 Task: Find connections with filter location Piracanjuba with filter topic #trainer with filter profile language French with filter current company AIIMS (All India Institute of Medical Sciences, New Delhi) with filter school Invertis University with filter industry Shuttles and Special Needs Transportation Services with filter service category Market Strategy with filter keywords title Sociologist
Action: Mouse moved to (342, 389)
Screenshot: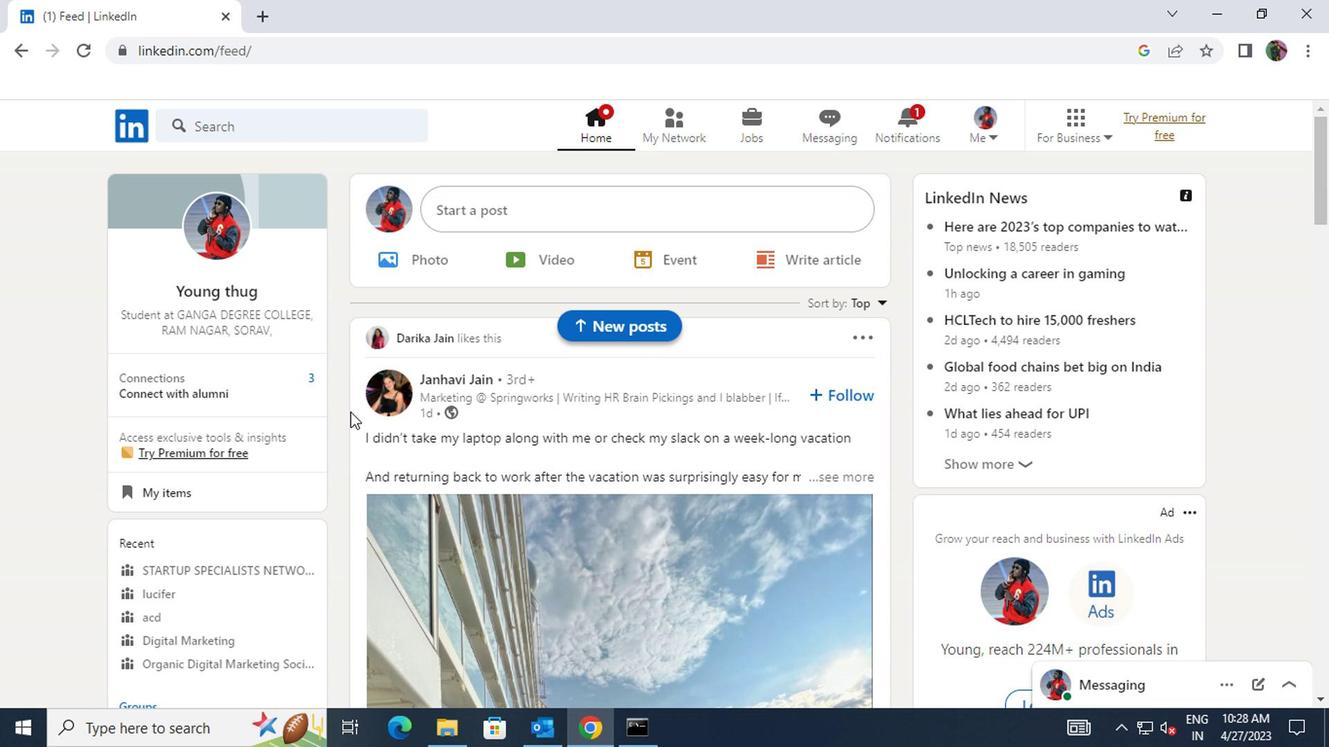 
Action: Mouse pressed left at (342, 389)
Screenshot: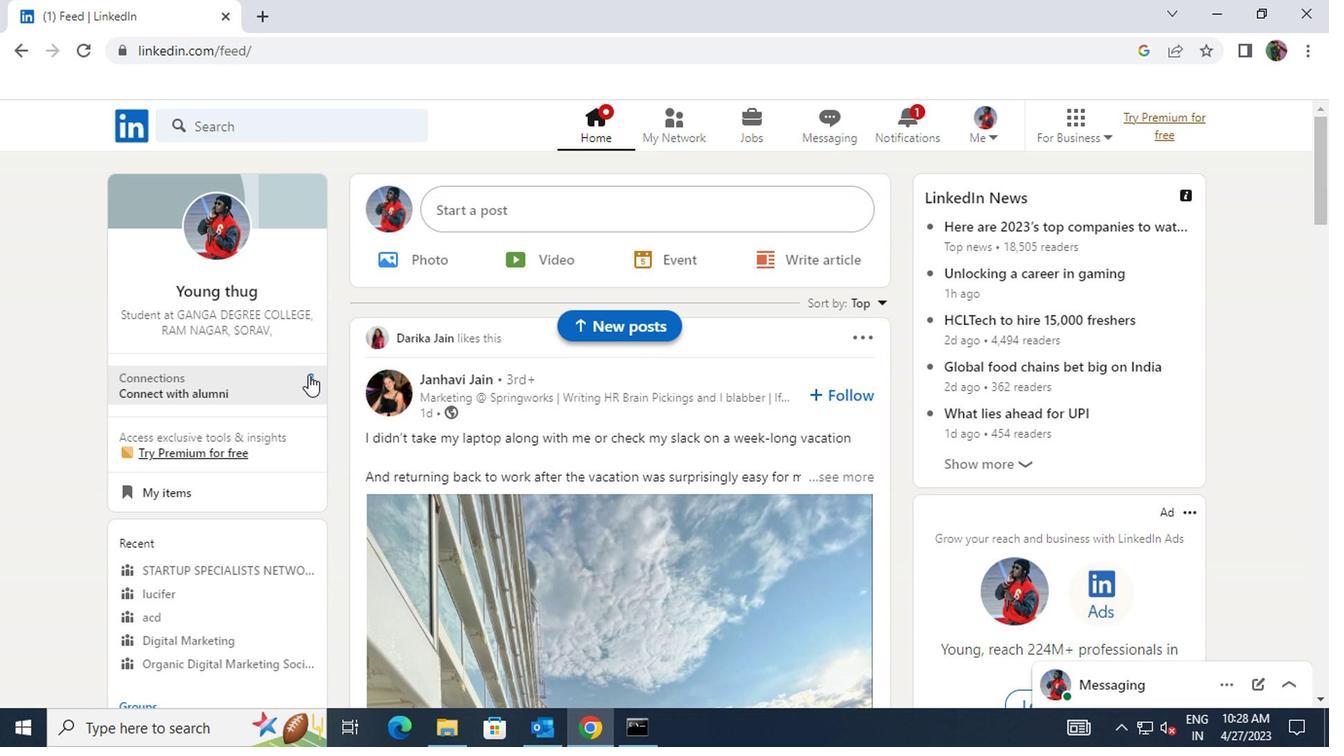 
Action: Mouse moved to (369, 293)
Screenshot: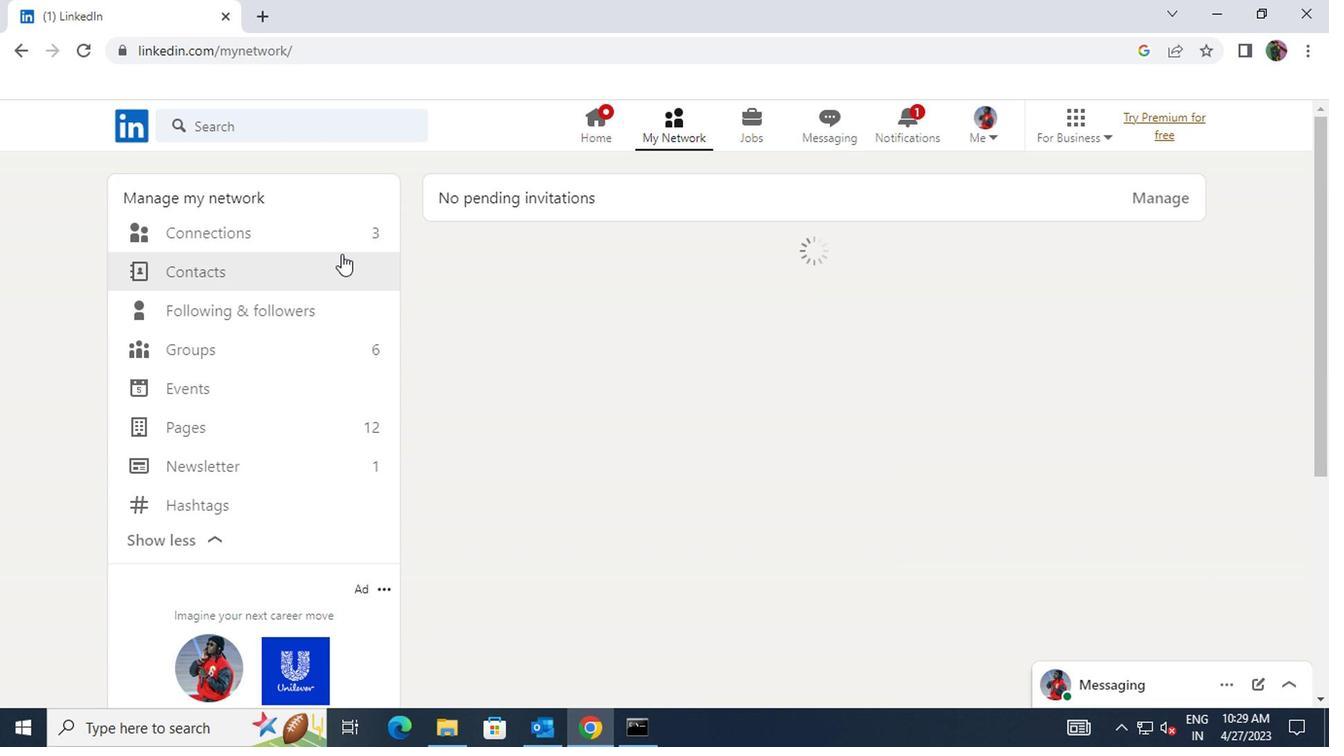 
Action: Mouse pressed left at (369, 293)
Screenshot: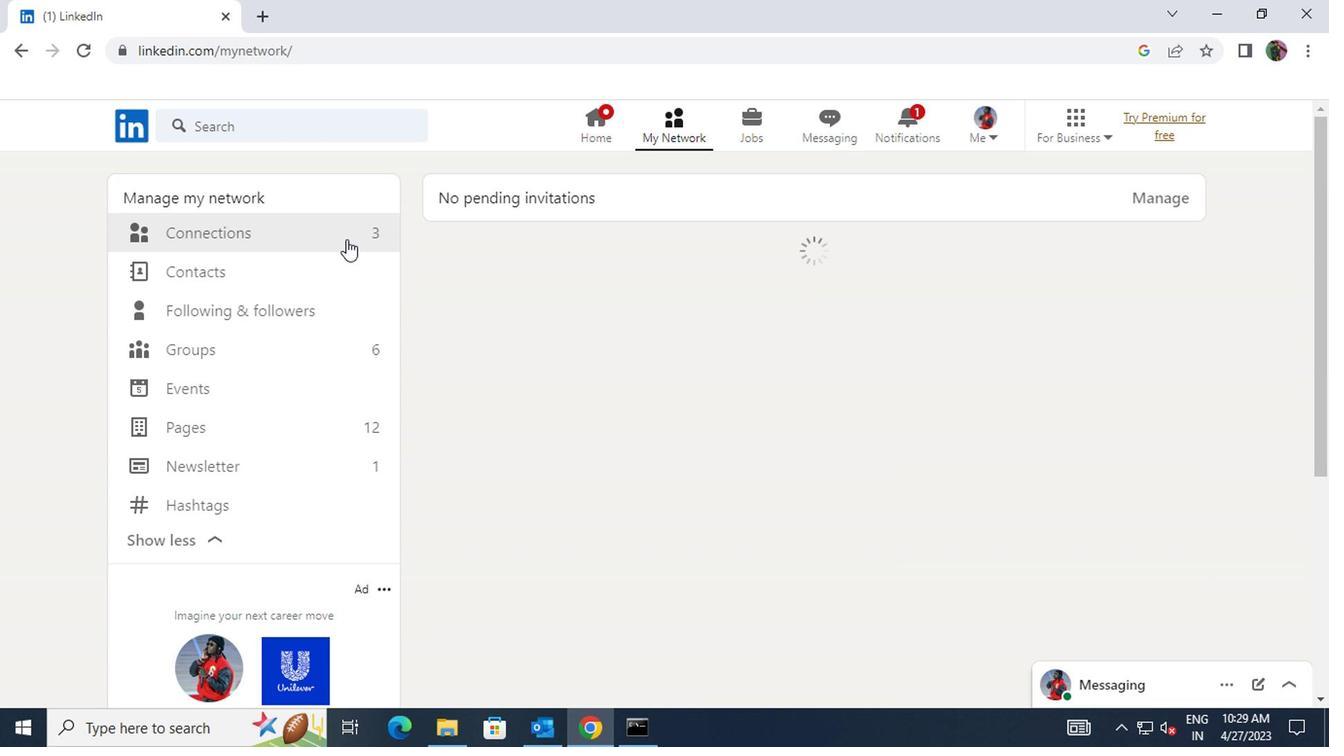 
Action: Mouse moved to (680, 292)
Screenshot: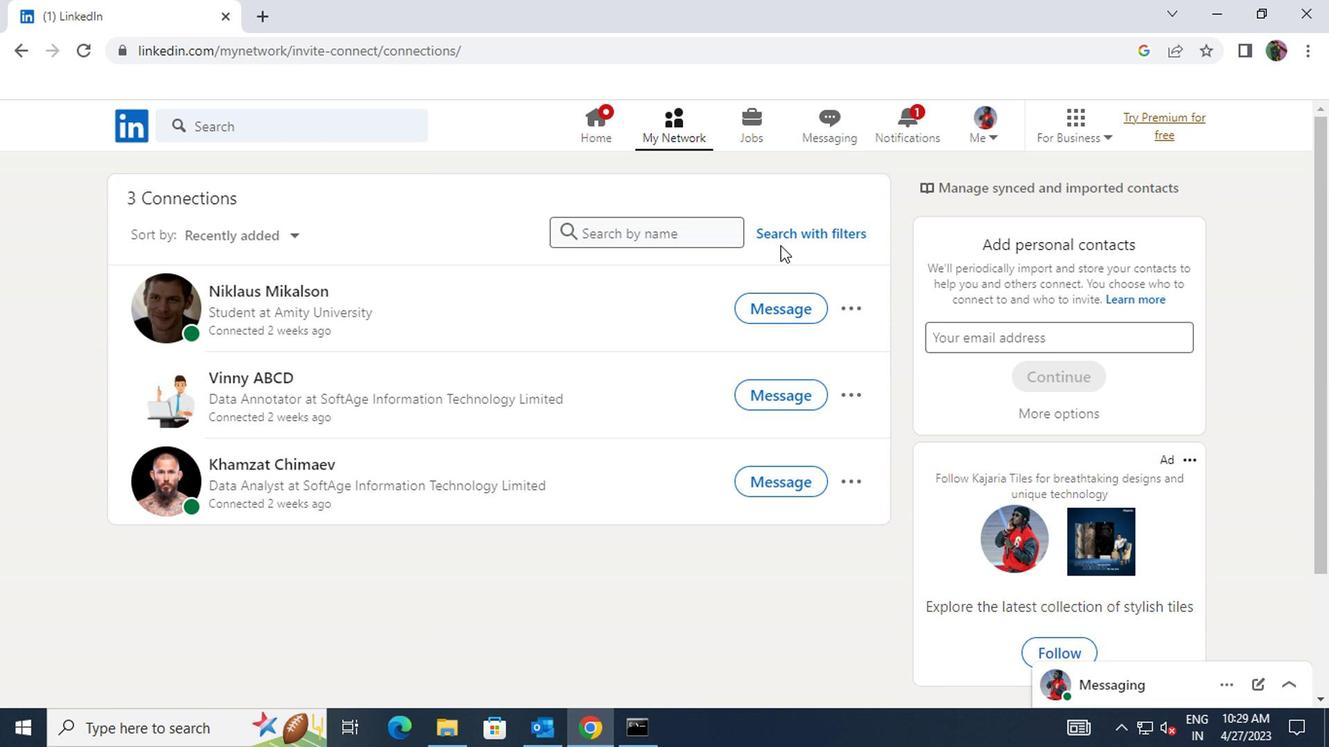 
Action: Mouse pressed left at (680, 292)
Screenshot: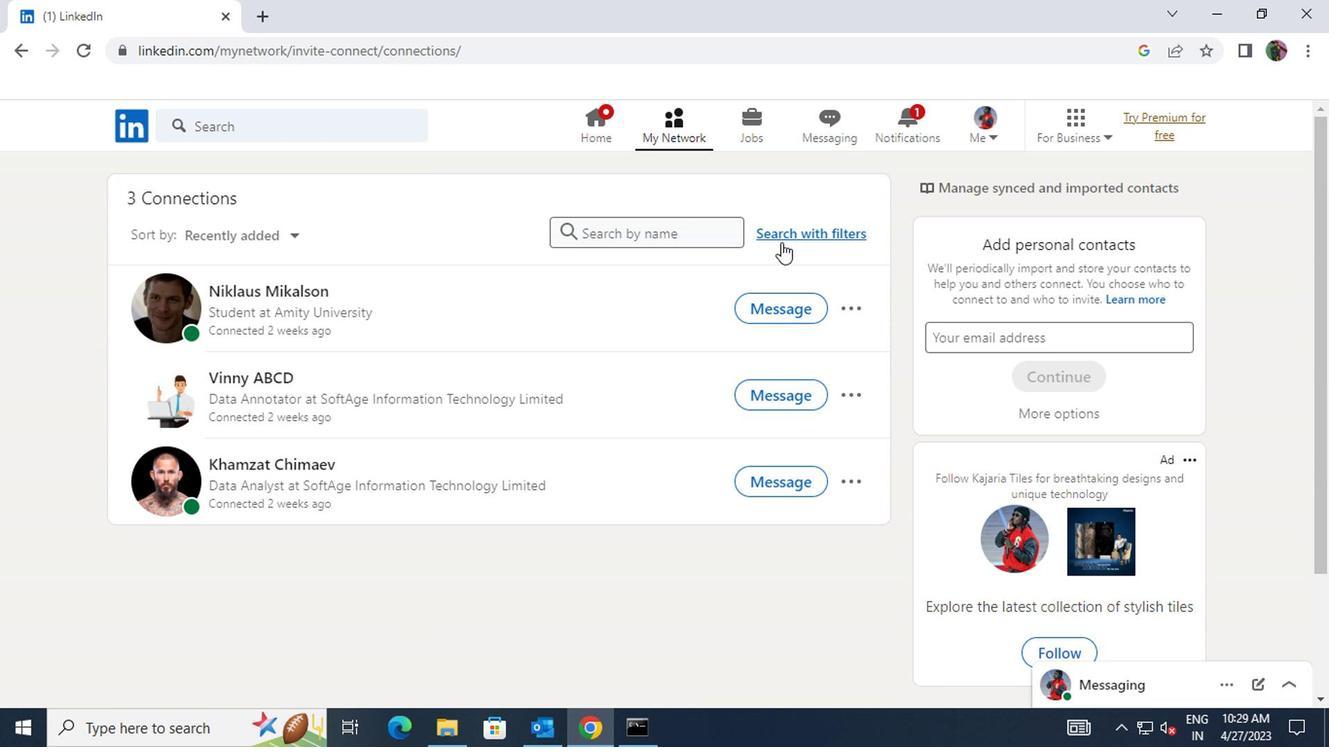 
Action: Mouse moved to (653, 253)
Screenshot: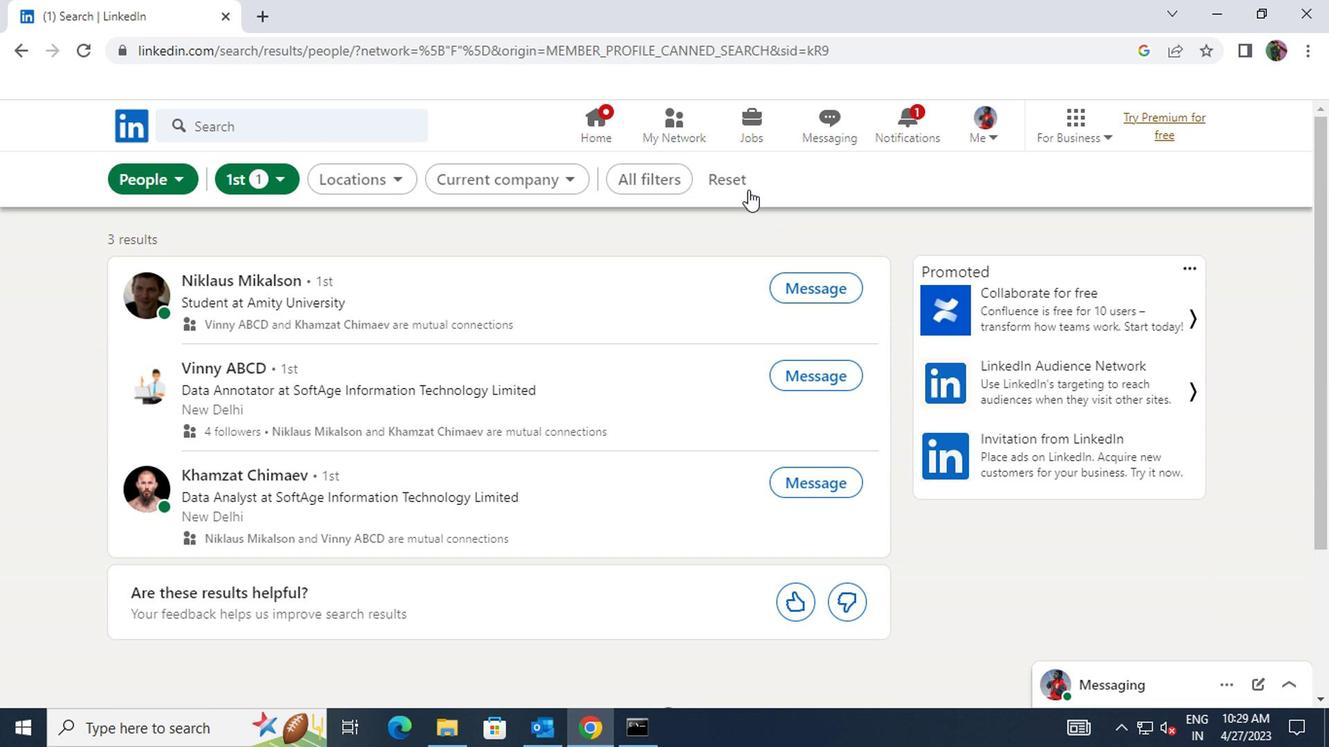 
Action: Mouse pressed left at (653, 253)
Screenshot: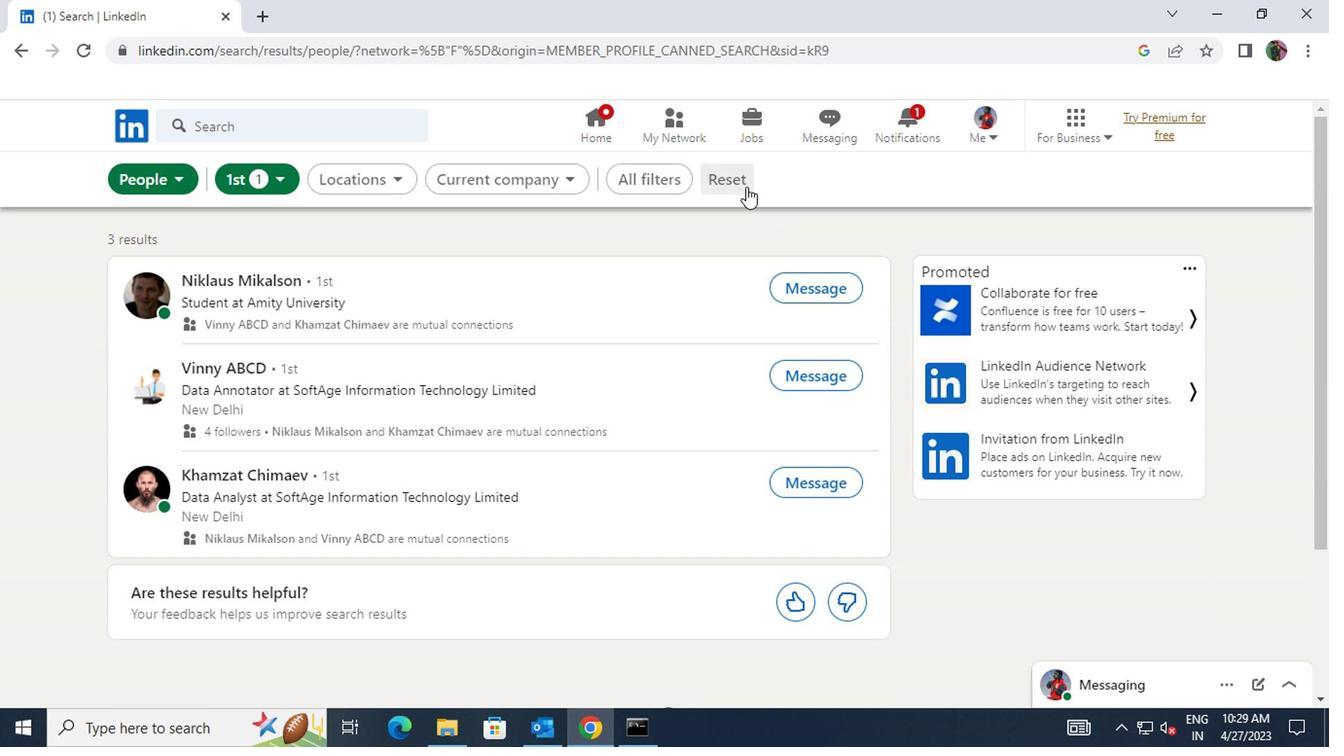 
Action: Mouse moved to (637, 254)
Screenshot: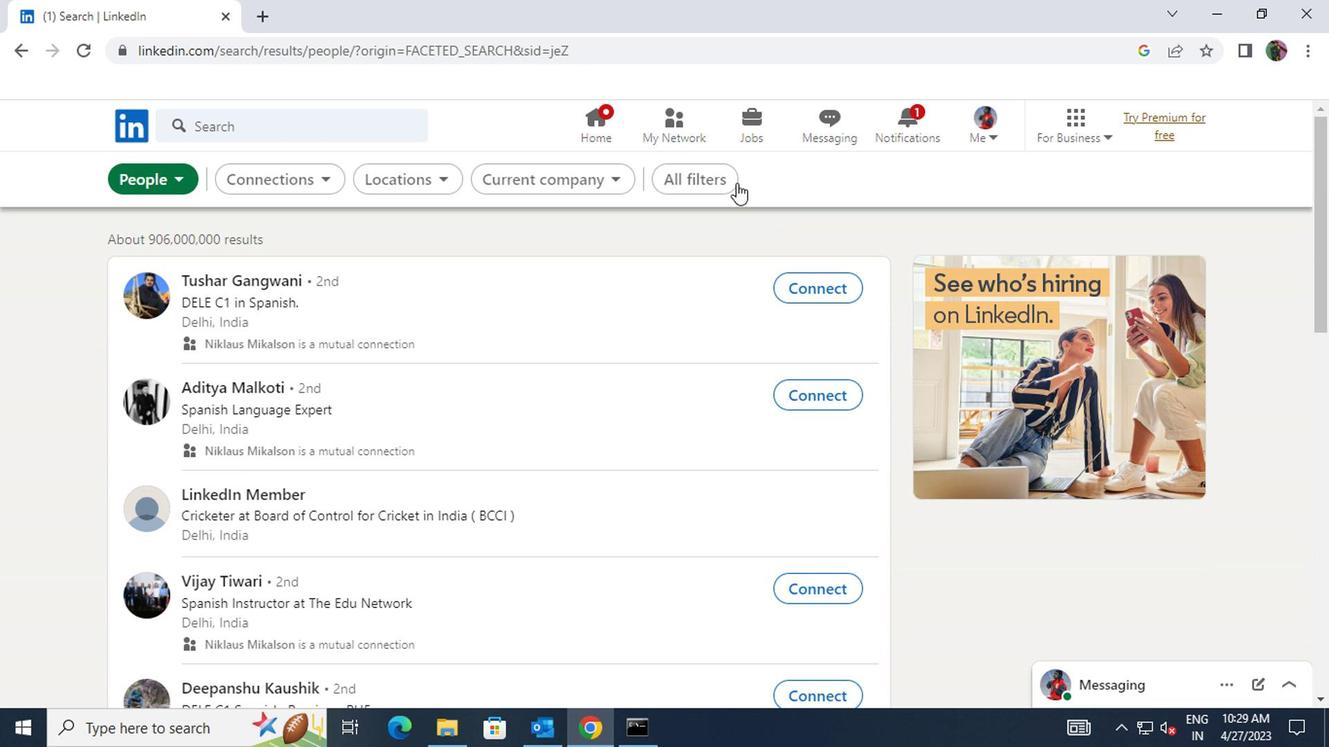 
Action: Mouse pressed left at (637, 254)
Screenshot: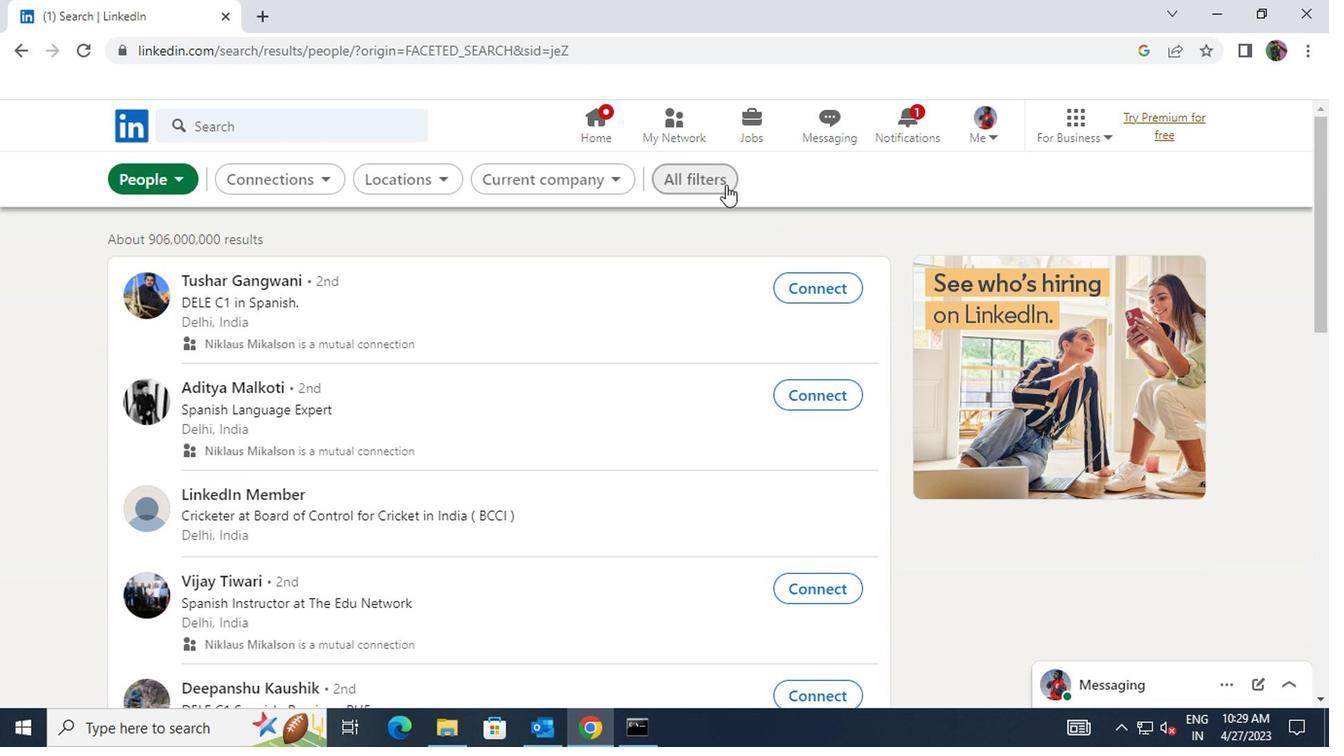 
Action: Mouse moved to (933, 449)
Screenshot: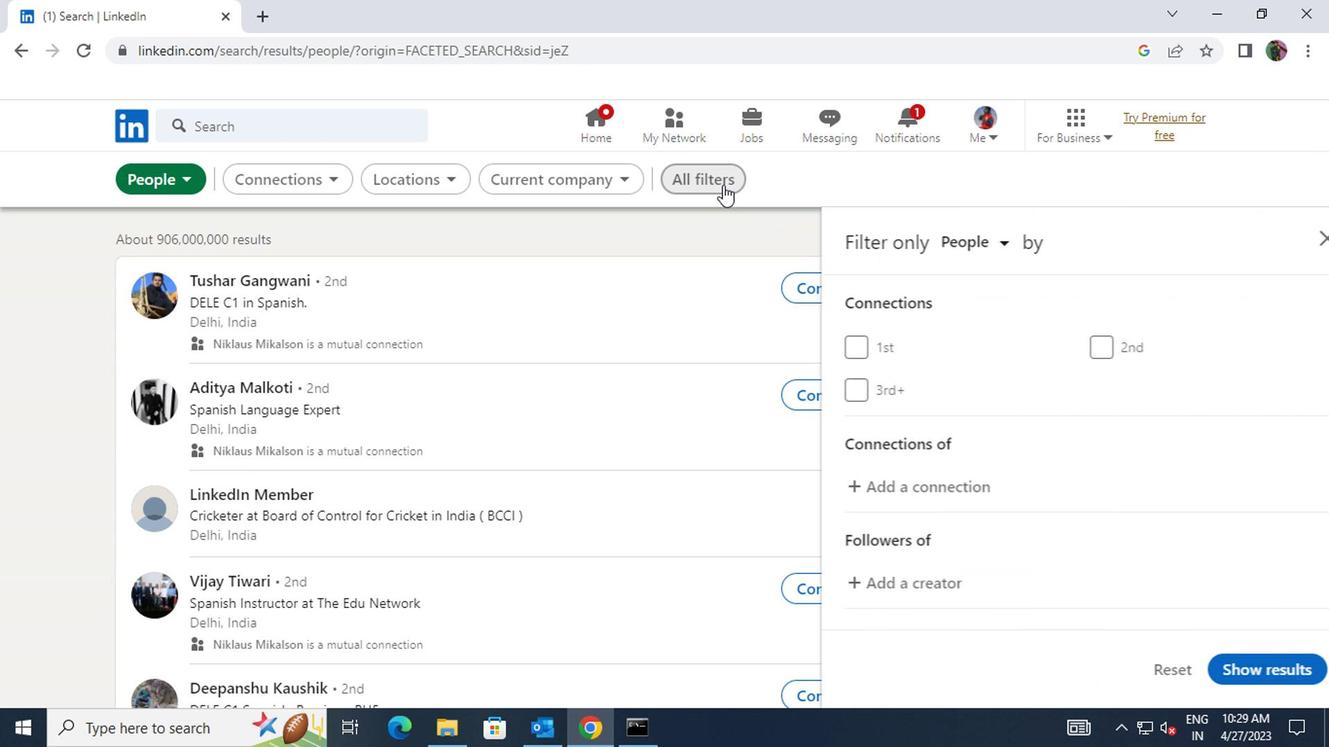 
Action: Mouse scrolled (933, 448) with delta (0, 0)
Screenshot: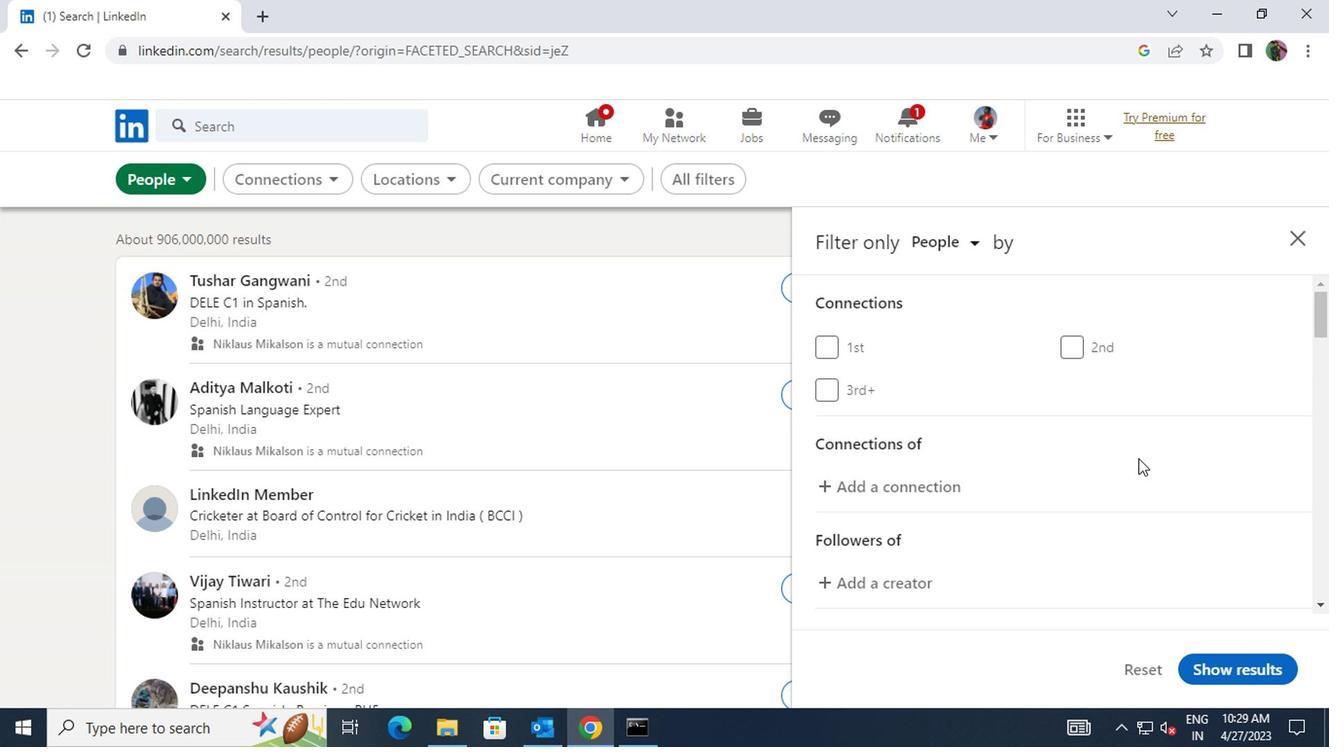 
Action: Mouse scrolled (933, 448) with delta (0, 0)
Screenshot: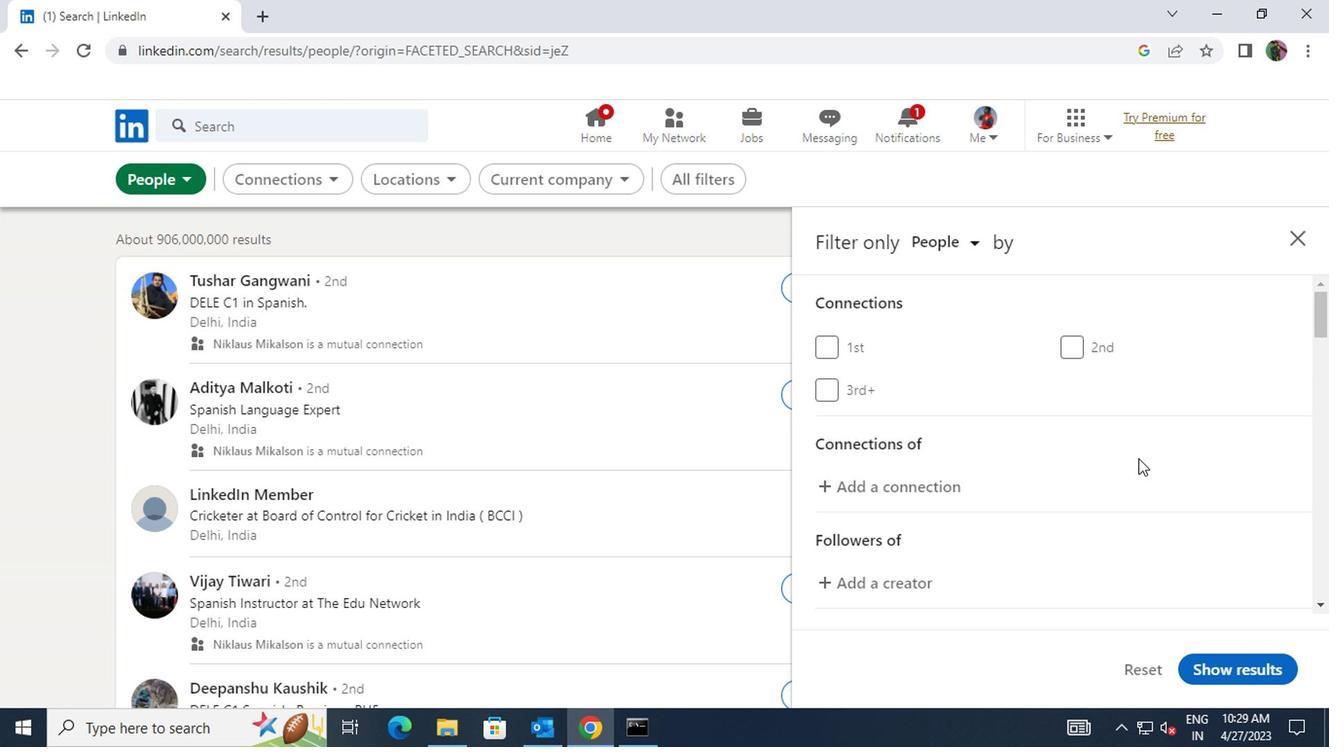 
Action: Mouse scrolled (933, 448) with delta (0, 0)
Screenshot: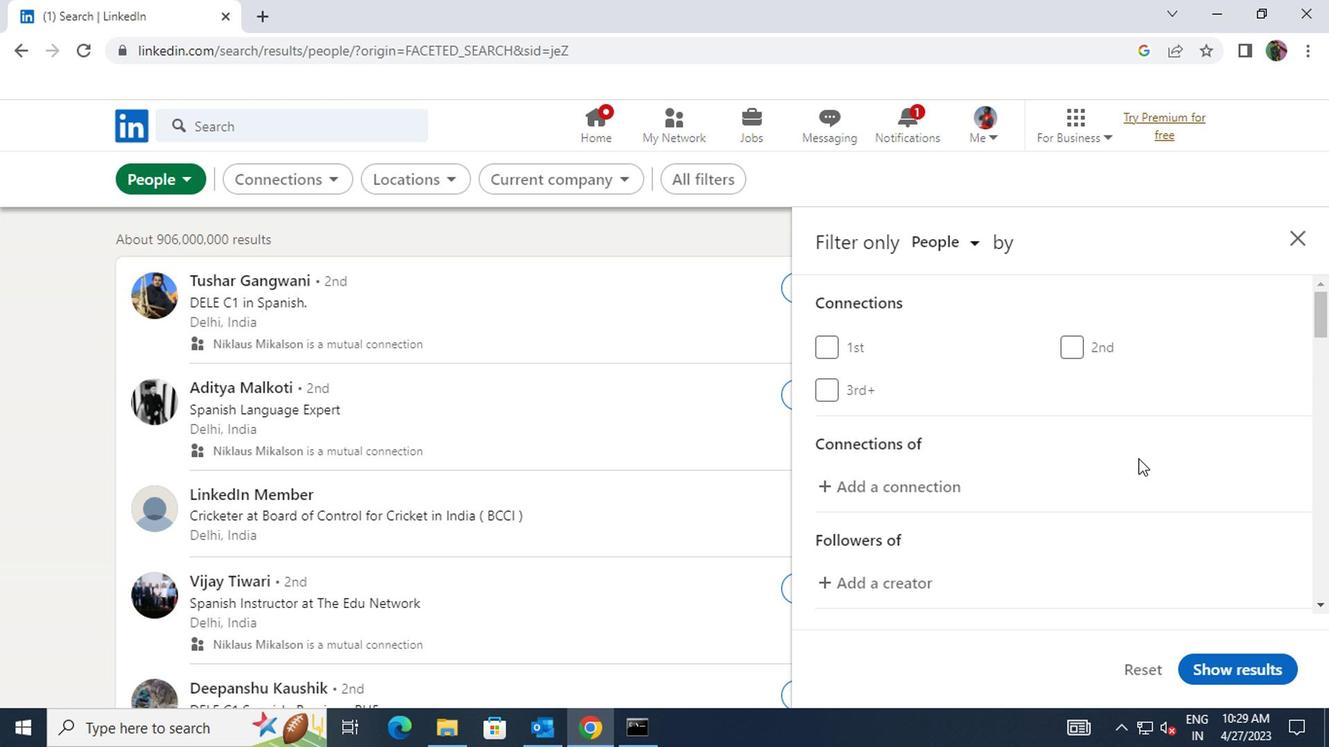 
Action: Mouse scrolled (933, 448) with delta (0, 0)
Screenshot: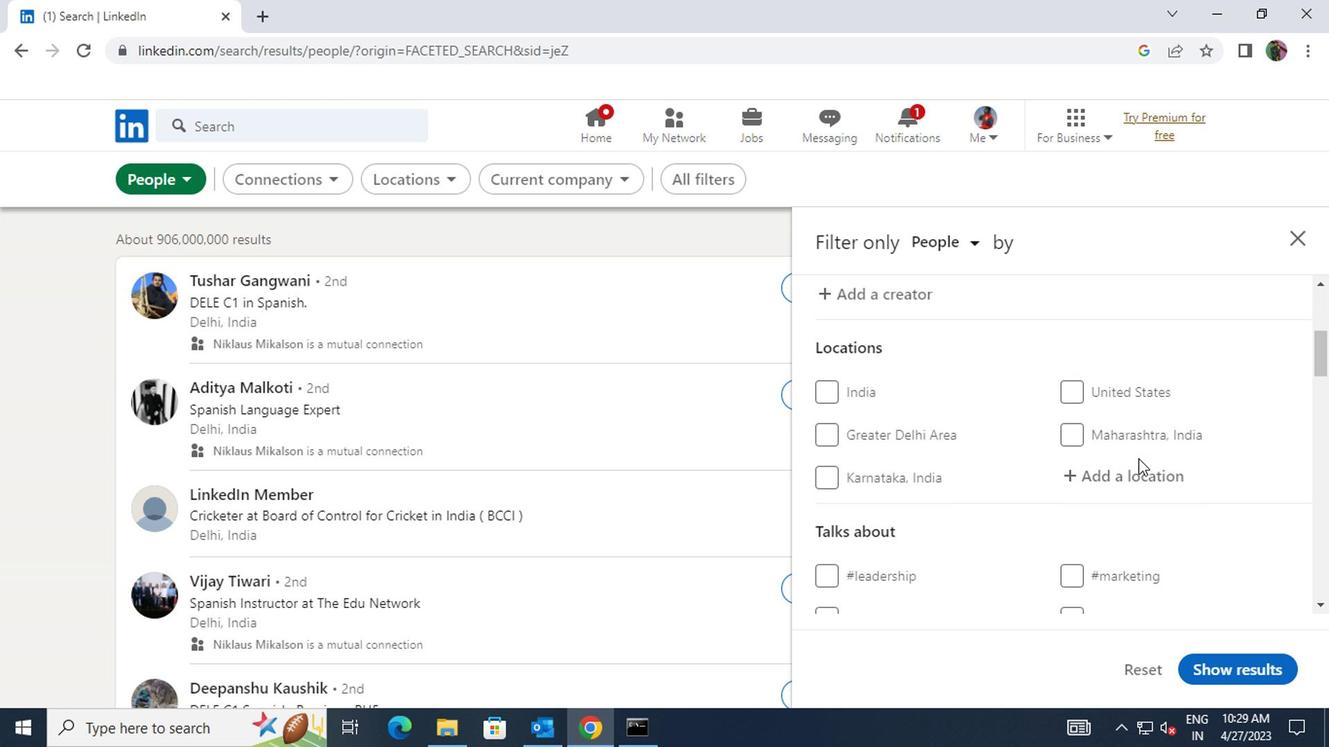 
Action: Mouse moved to (930, 397)
Screenshot: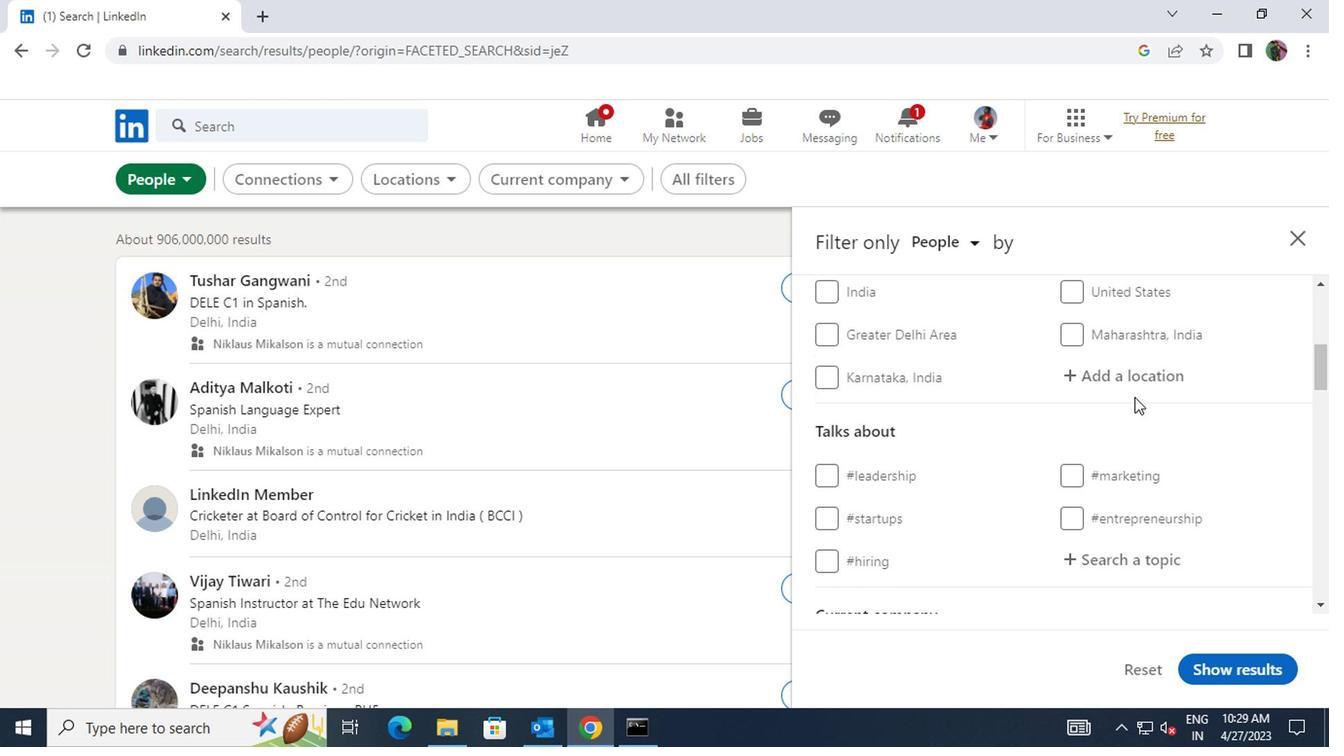 
Action: Mouse pressed left at (930, 397)
Screenshot: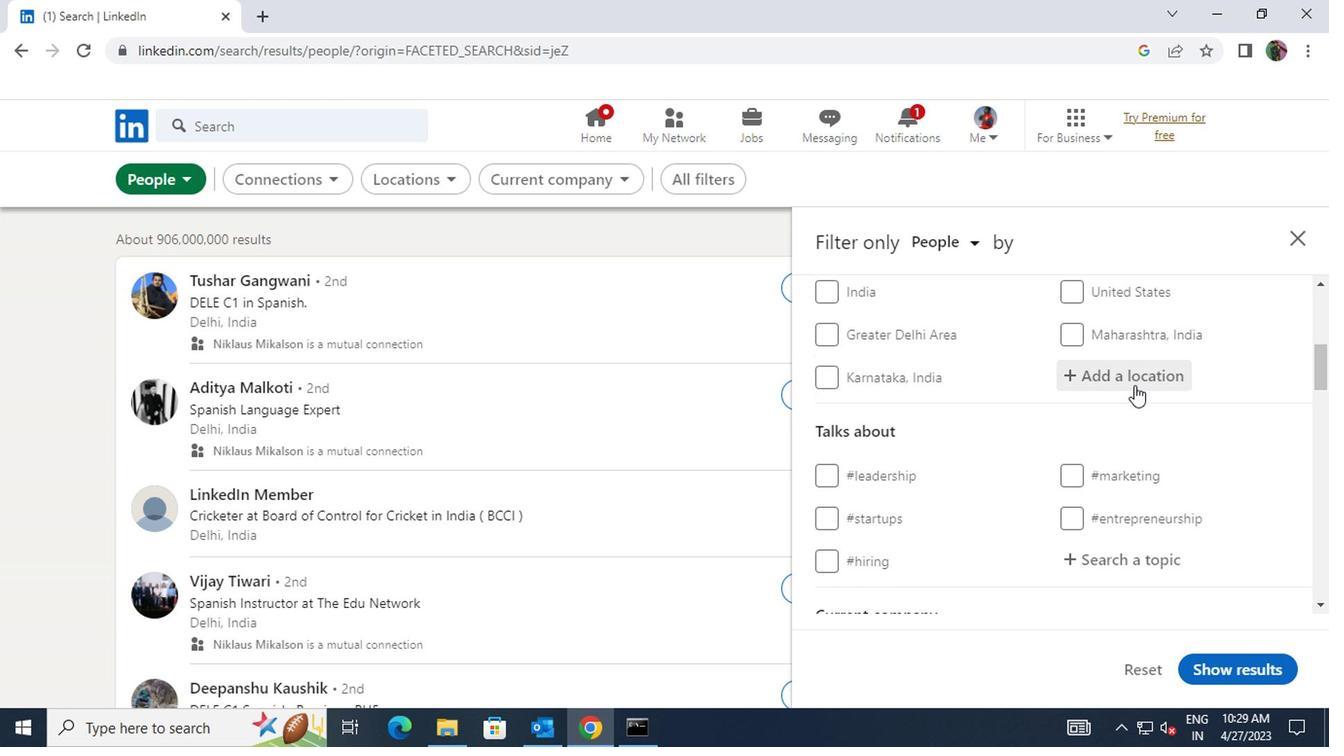 
Action: Key pressed <Key.shift>PIRACAN
Screenshot: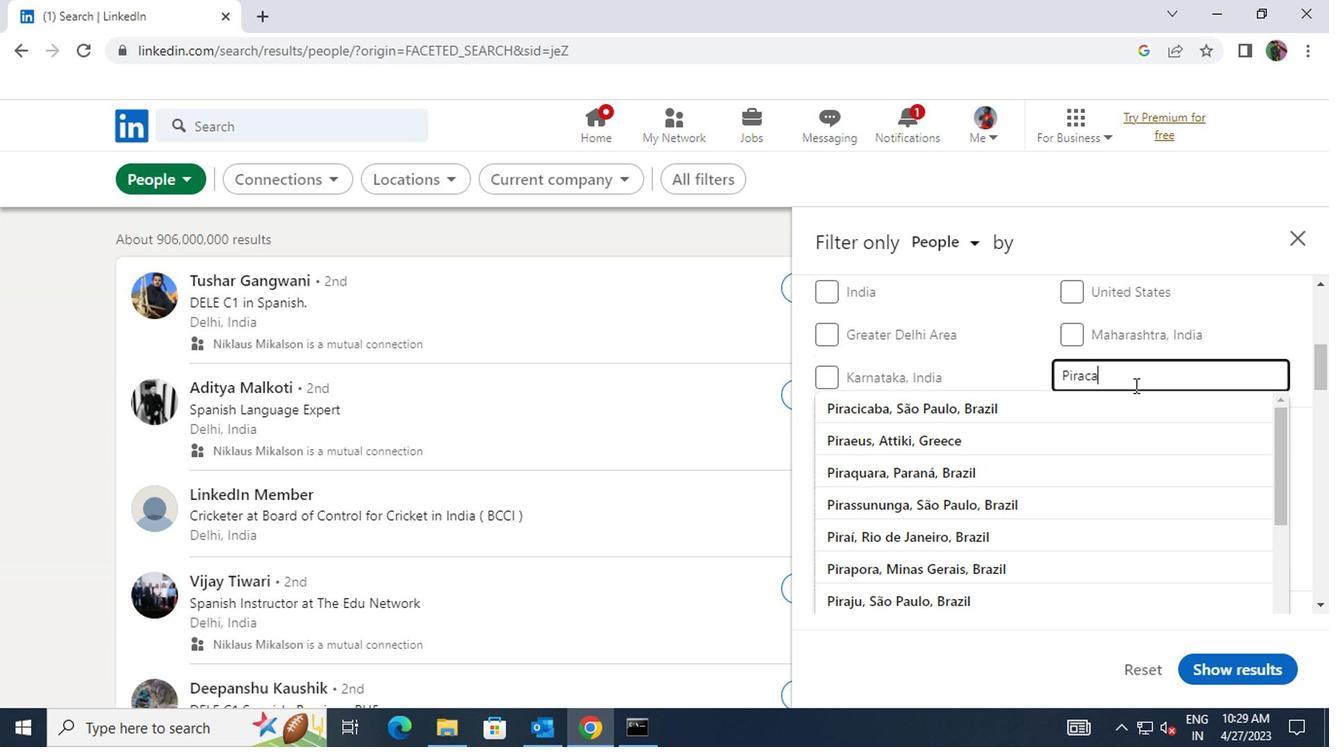 
Action: Mouse moved to (930, 403)
Screenshot: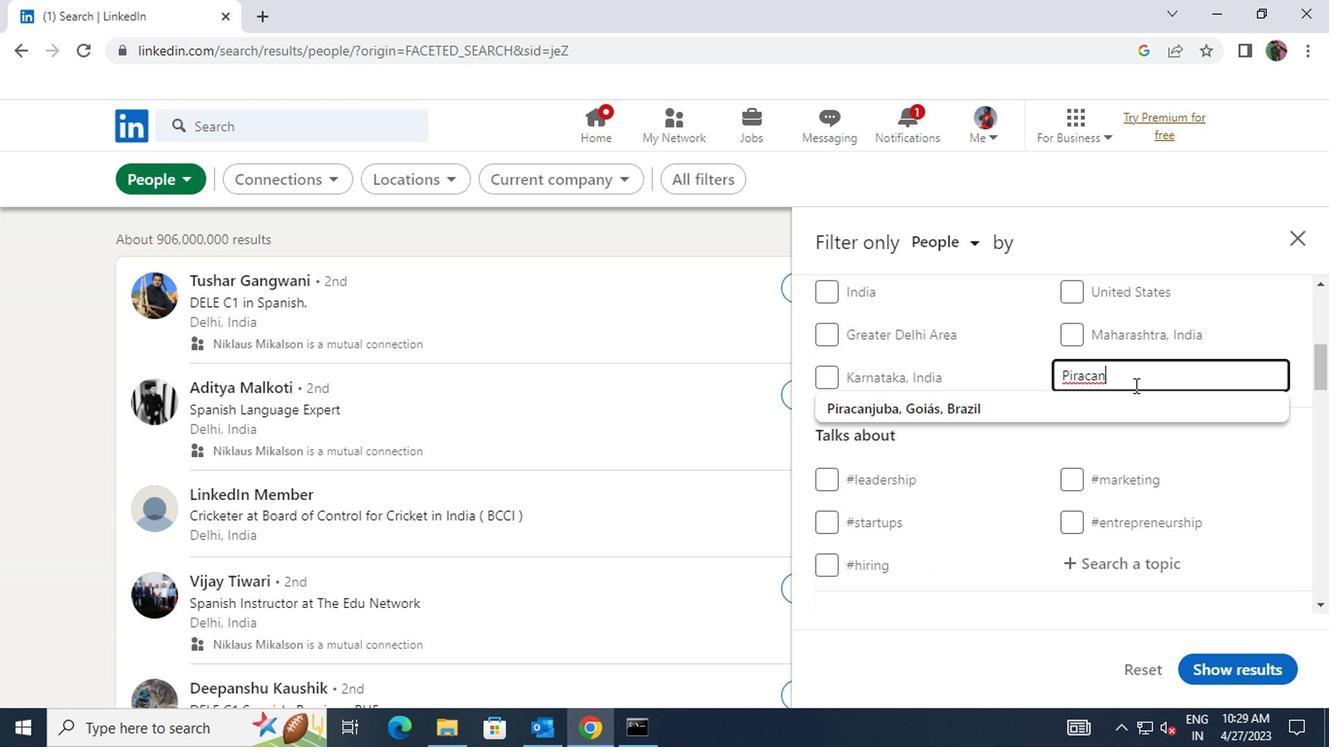 
Action: Mouse pressed left at (930, 403)
Screenshot: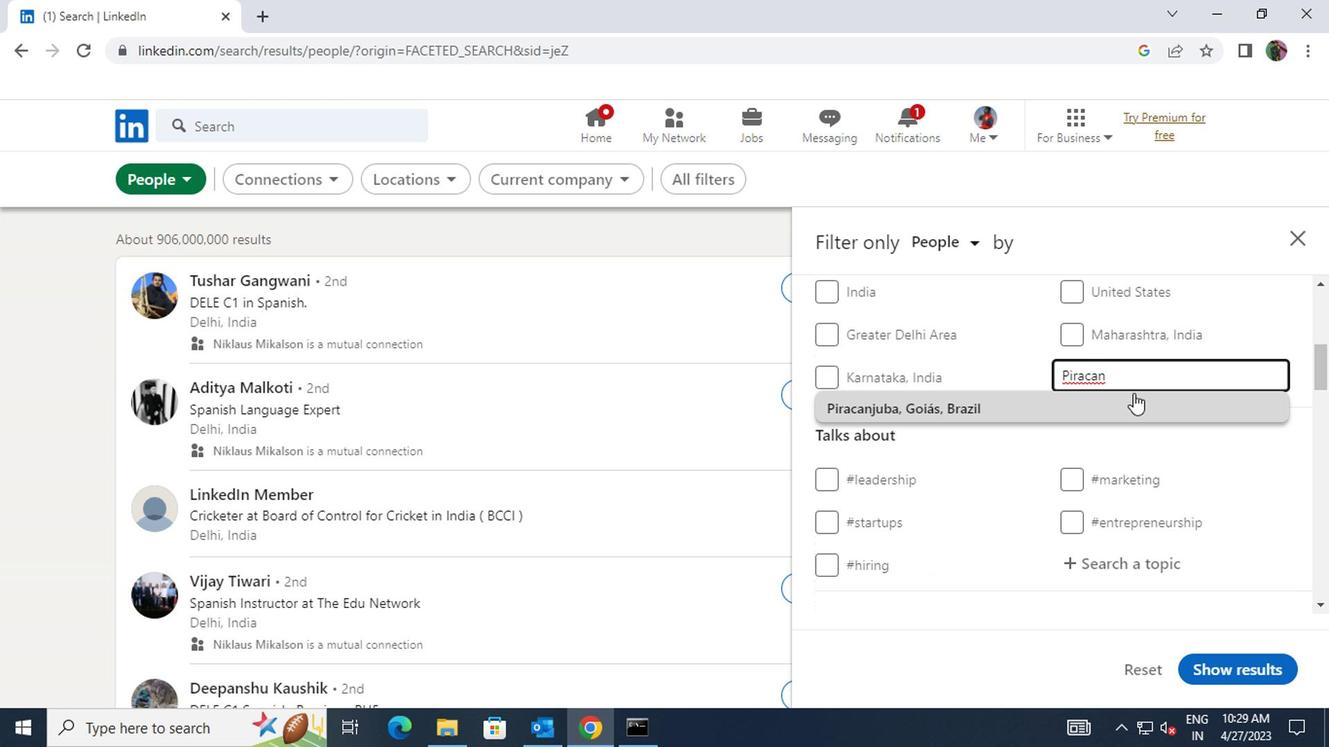 
Action: Mouse scrolled (930, 402) with delta (0, 0)
Screenshot: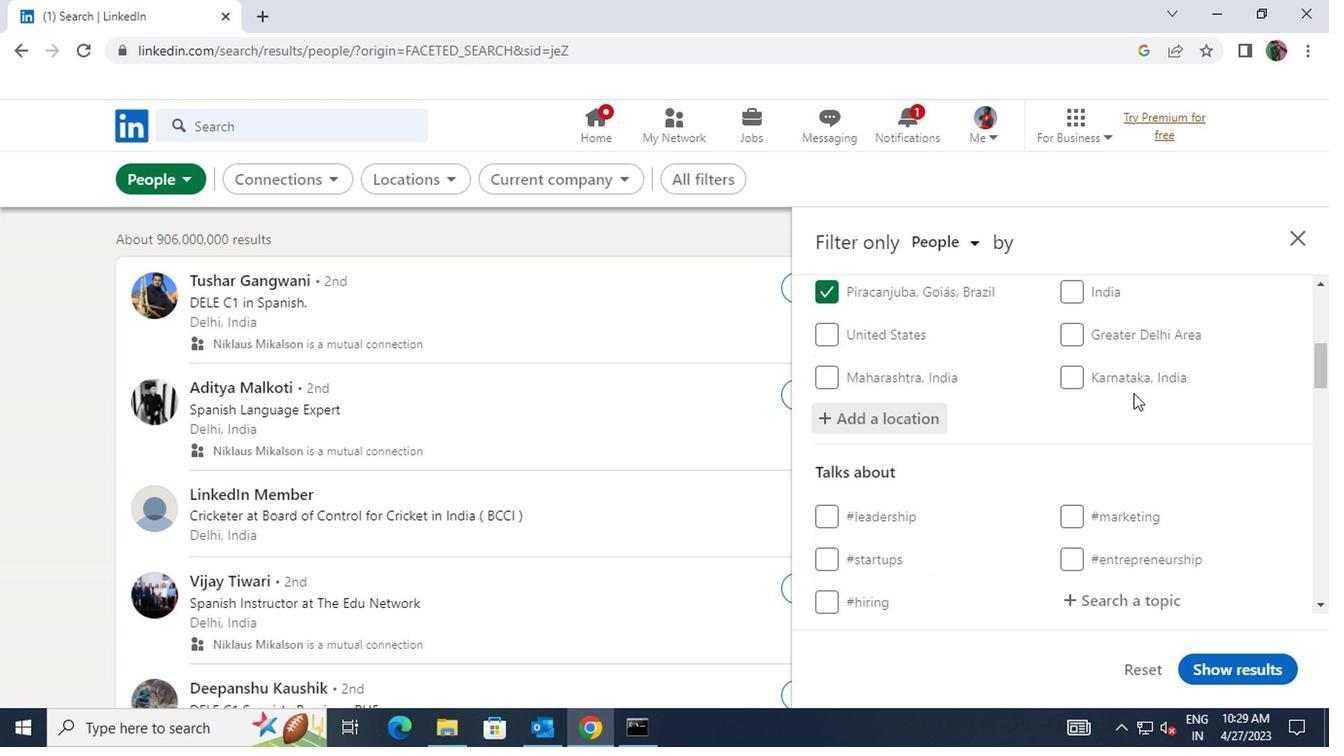 
Action: Mouse scrolled (930, 402) with delta (0, 0)
Screenshot: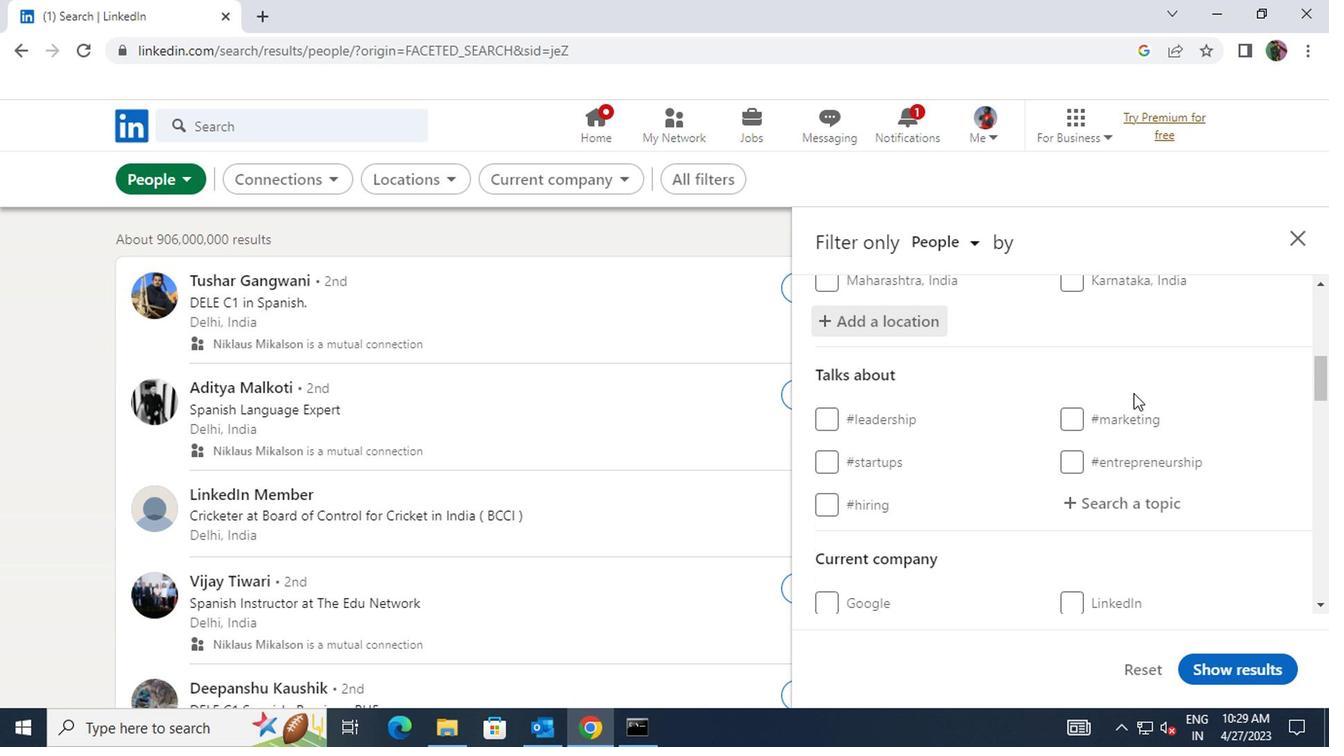 
Action: Mouse moved to (928, 416)
Screenshot: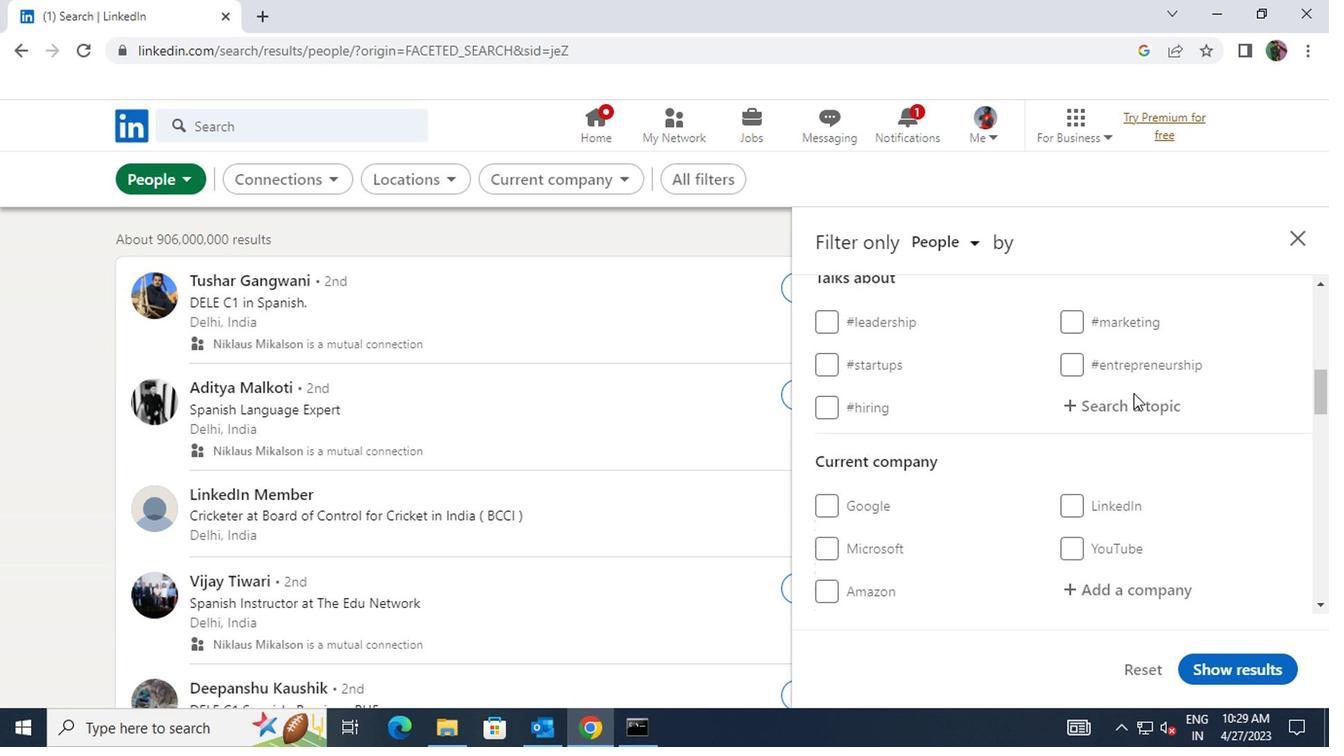 
Action: Mouse pressed left at (928, 416)
Screenshot: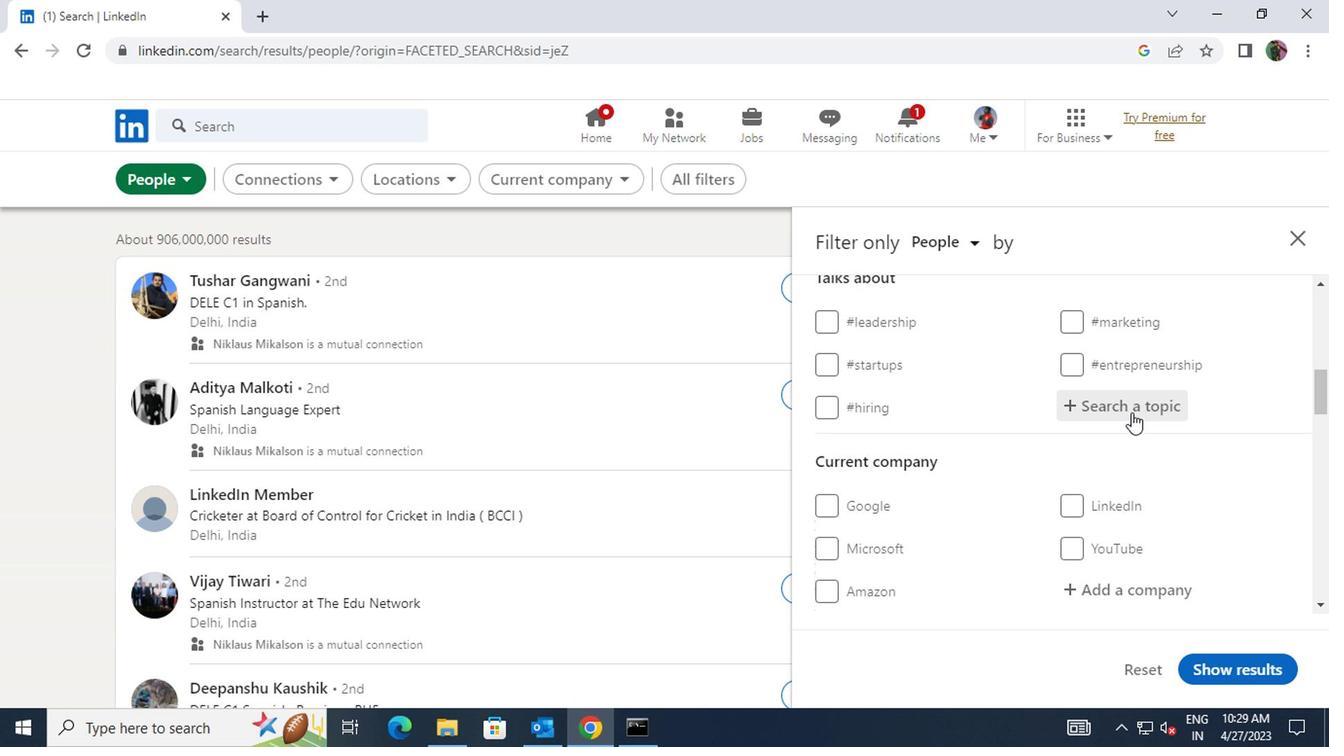 
Action: Key pressed <Key.shift><Key.shift><Key.shift><Key.shift><Key.shift><Key.shift><Key.shift><Key.shift><Key.shift>#<Key.shift>TRAINER
Screenshot: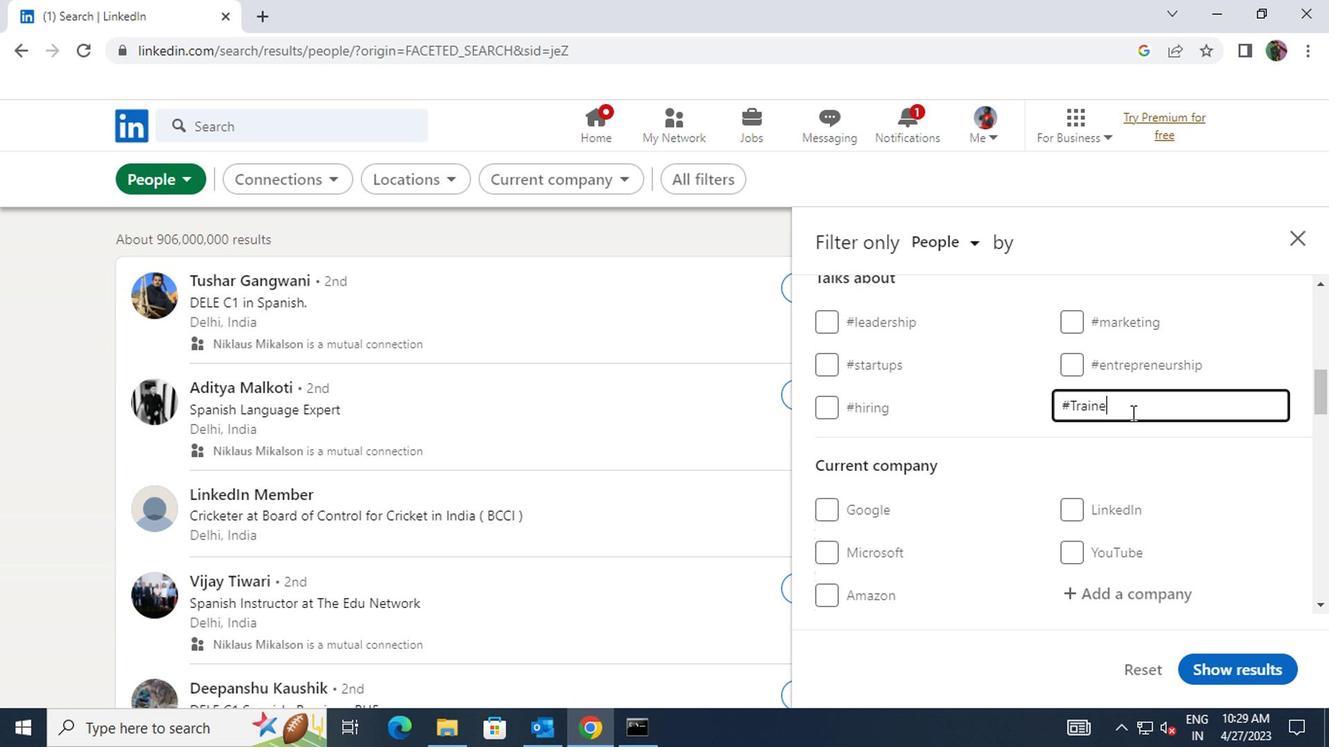 
Action: Mouse scrolled (928, 416) with delta (0, 0)
Screenshot: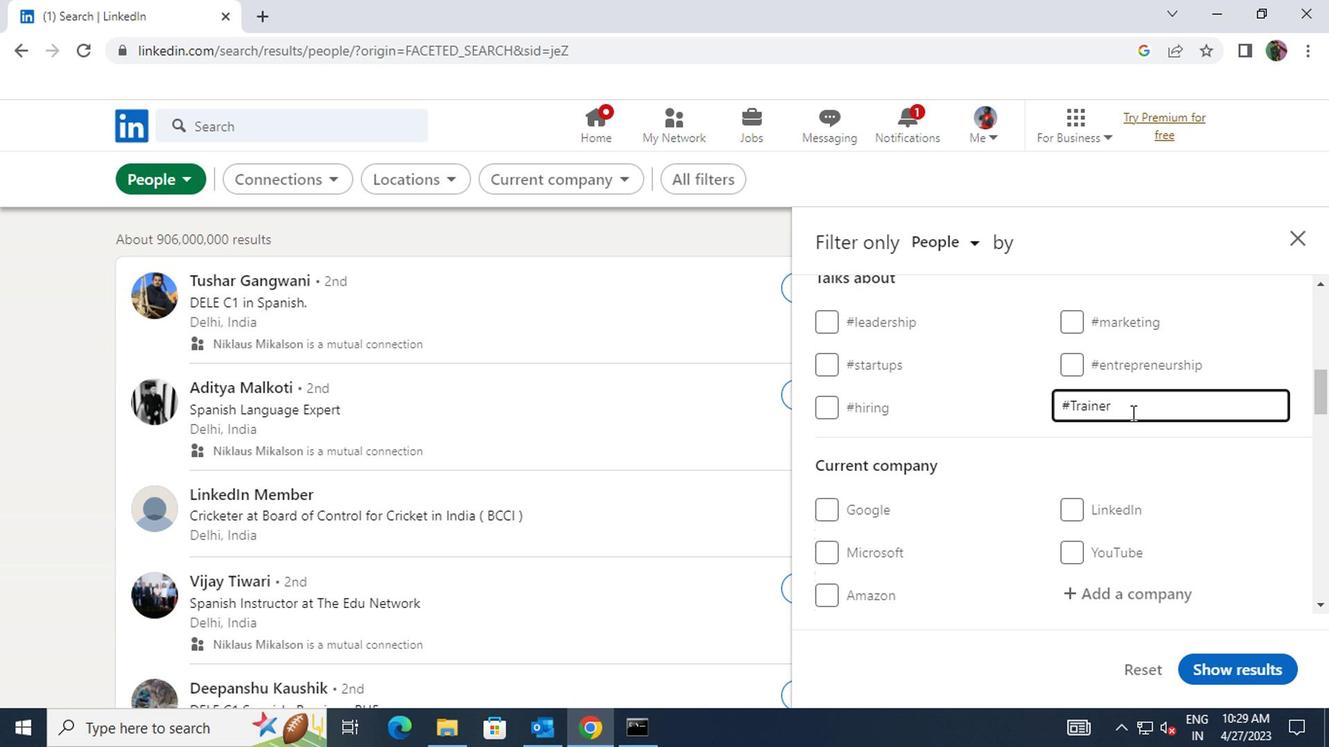 
Action: Mouse scrolled (928, 416) with delta (0, 0)
Screenshot: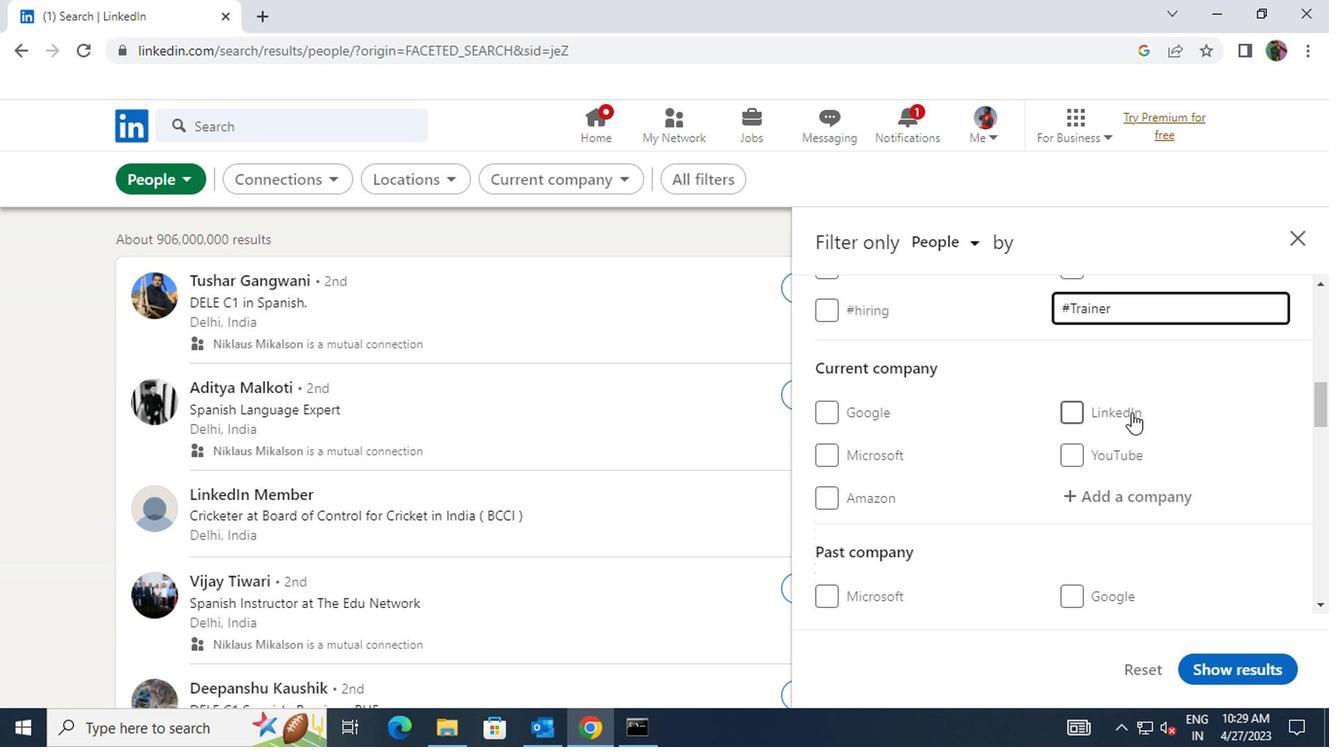 
Action: Mouse moved to (928, 410)
Screenshot: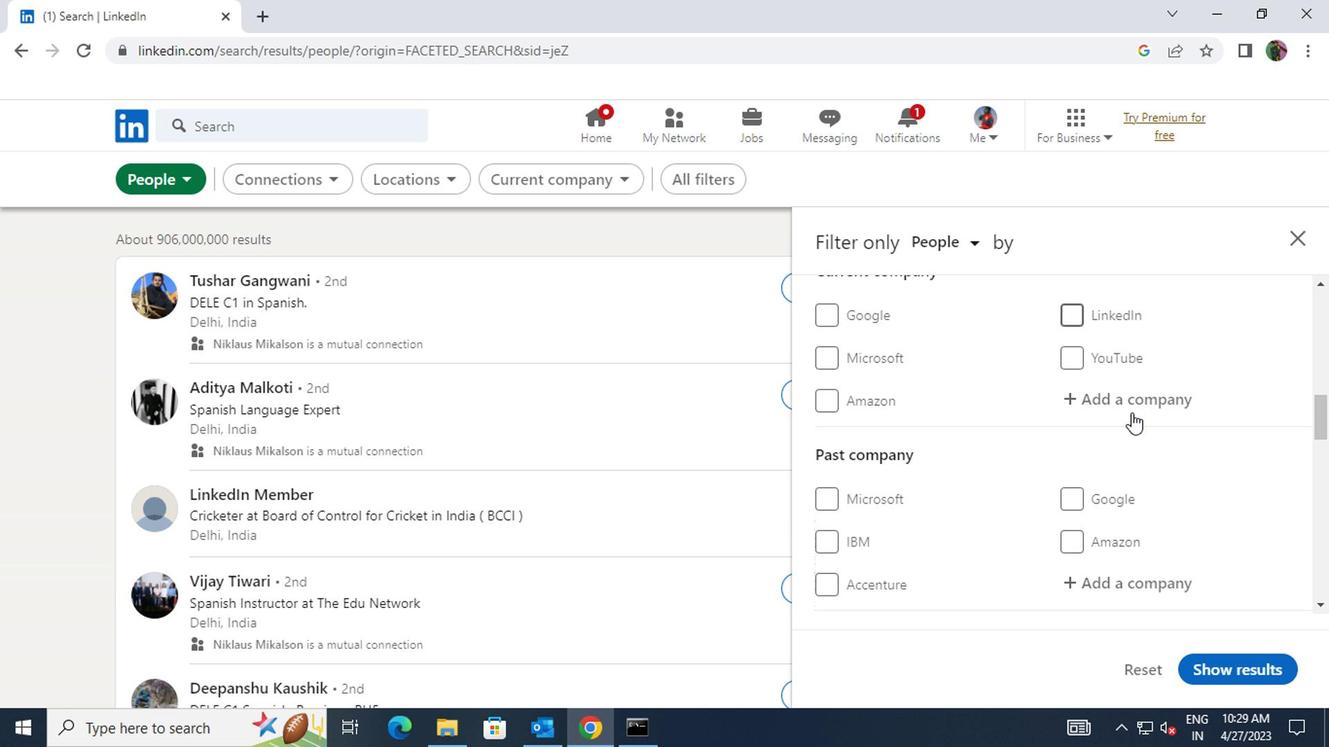 
Action: Mouse pressed left at (928, 410)
Screenshot: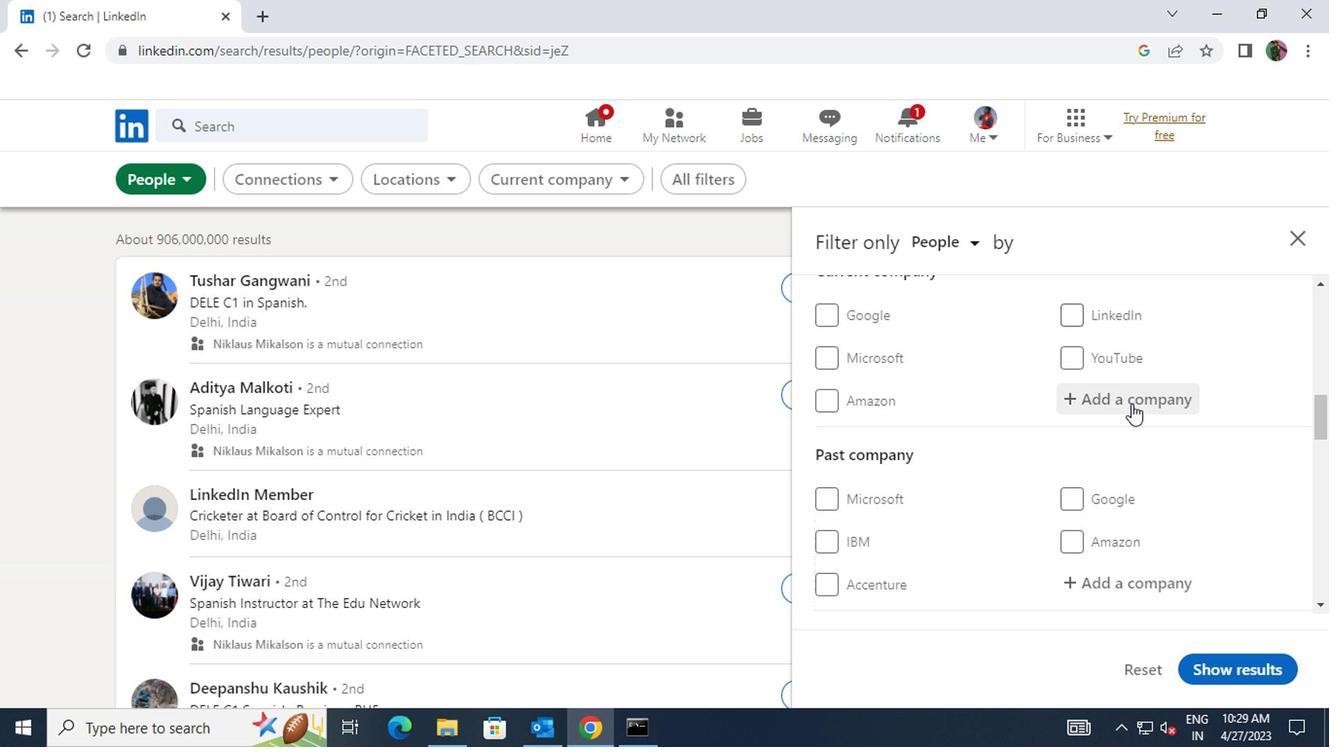
Action: Key pressed <Key.shift><Key.shift>AIIMS
Screenshot: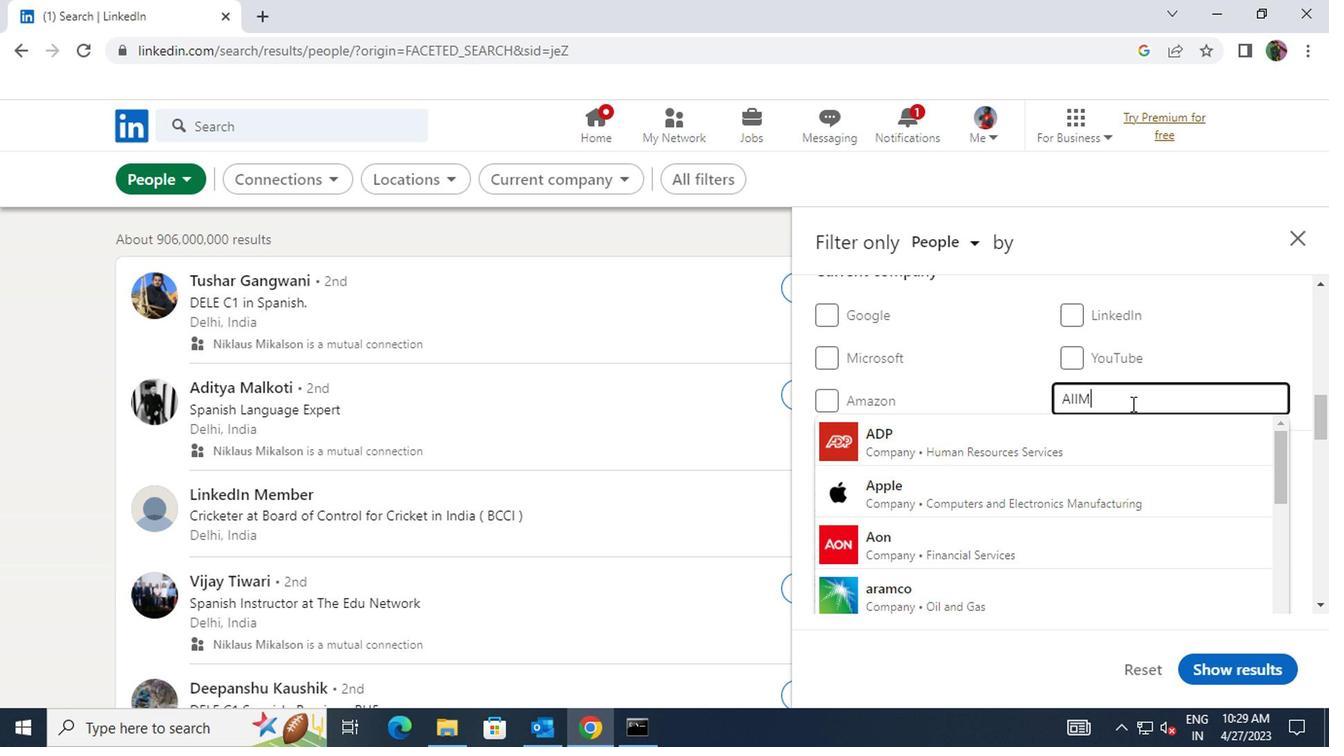 
Action: Mouse moved to (925, 431)
Screenshot: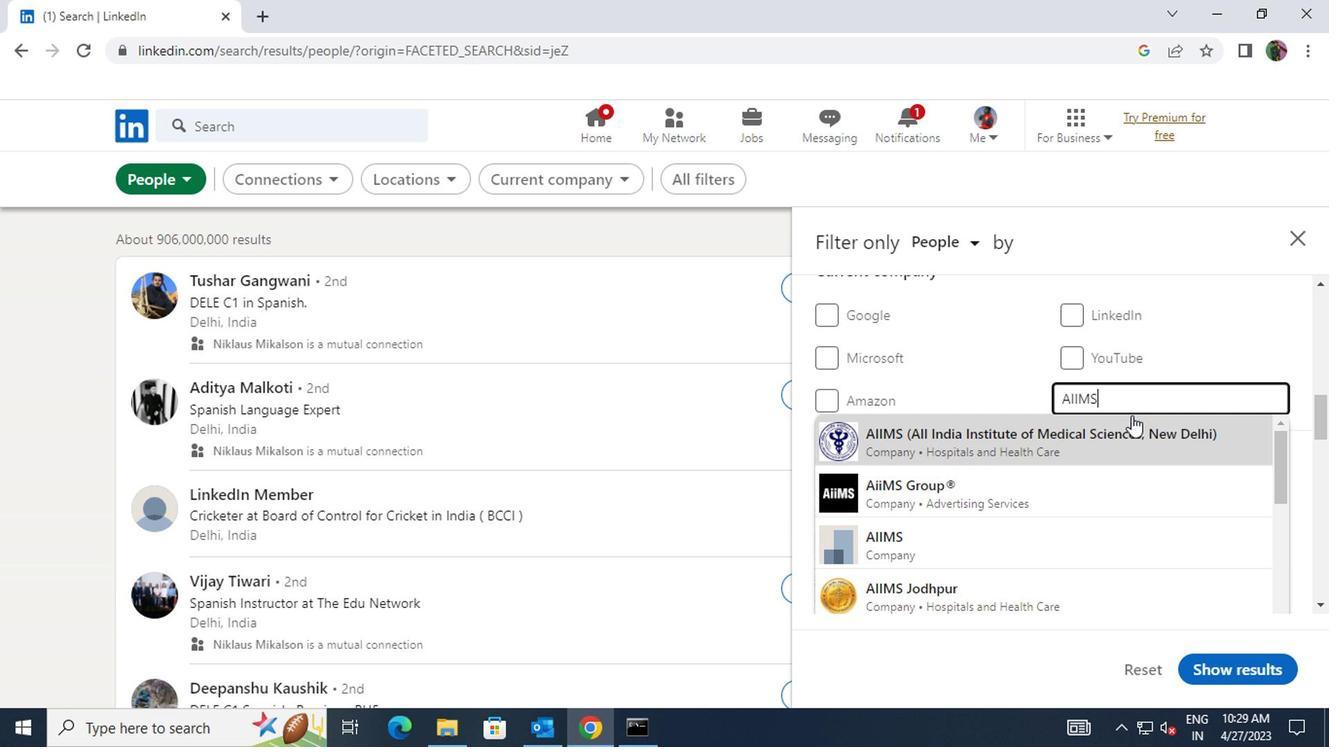 
Action: Mouse pressed left at (925, 431)
Screenshot: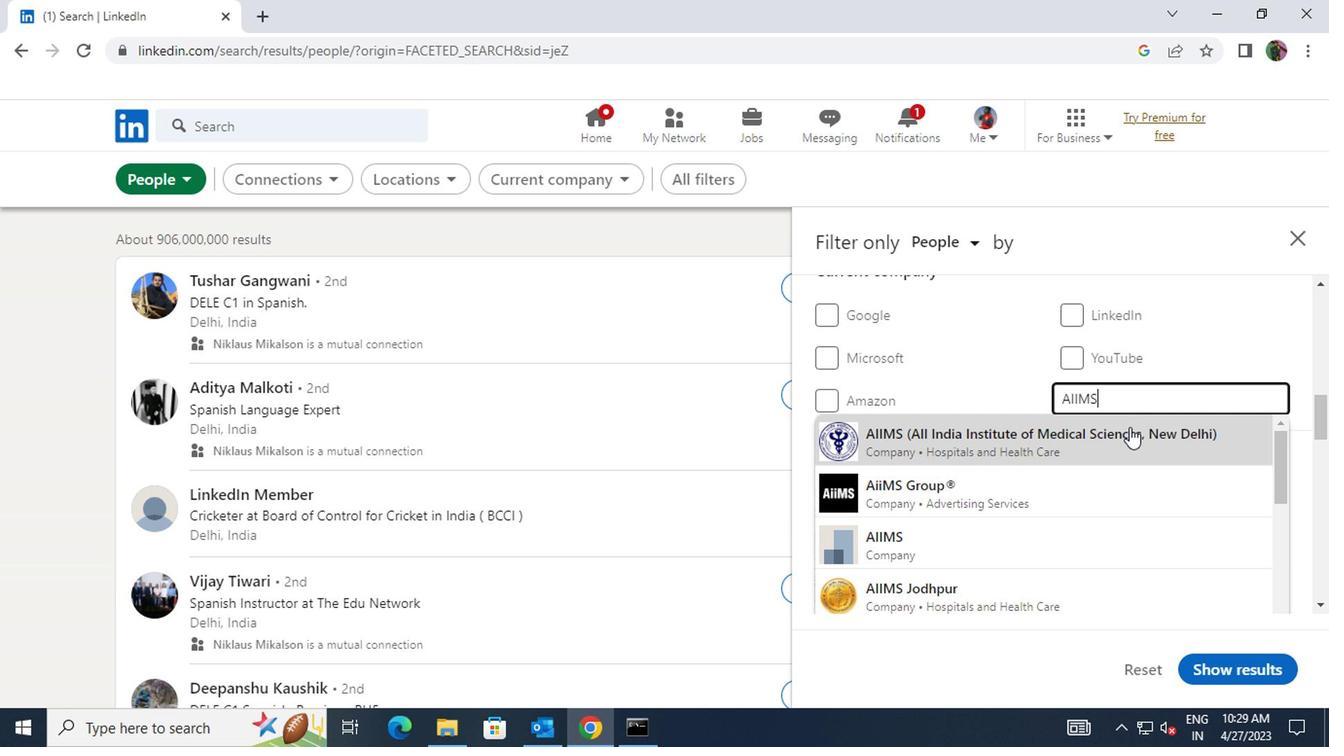 
Action: Mouse scrolled (925, 430) with delta (0, 0)
Screenshot: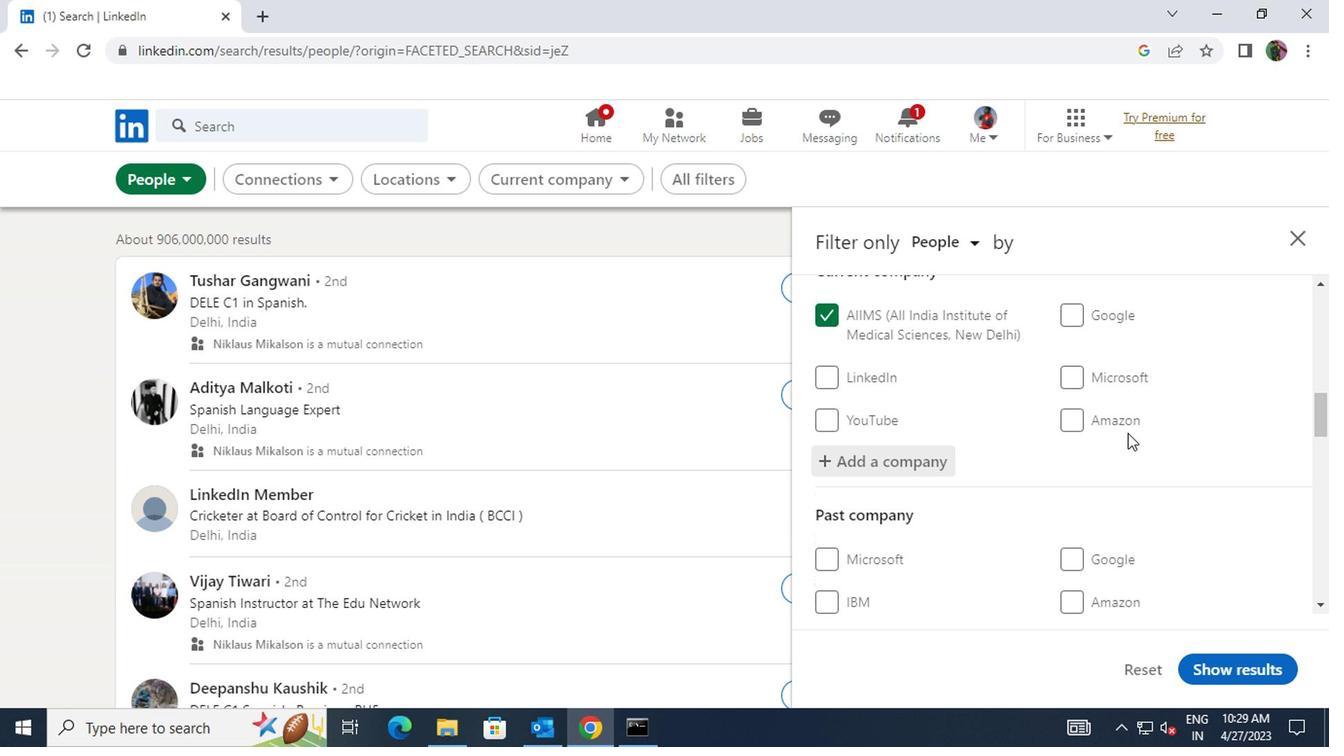 
Action: Mouse scrolled (925, 430) with delta (0, 0)
Screenshot: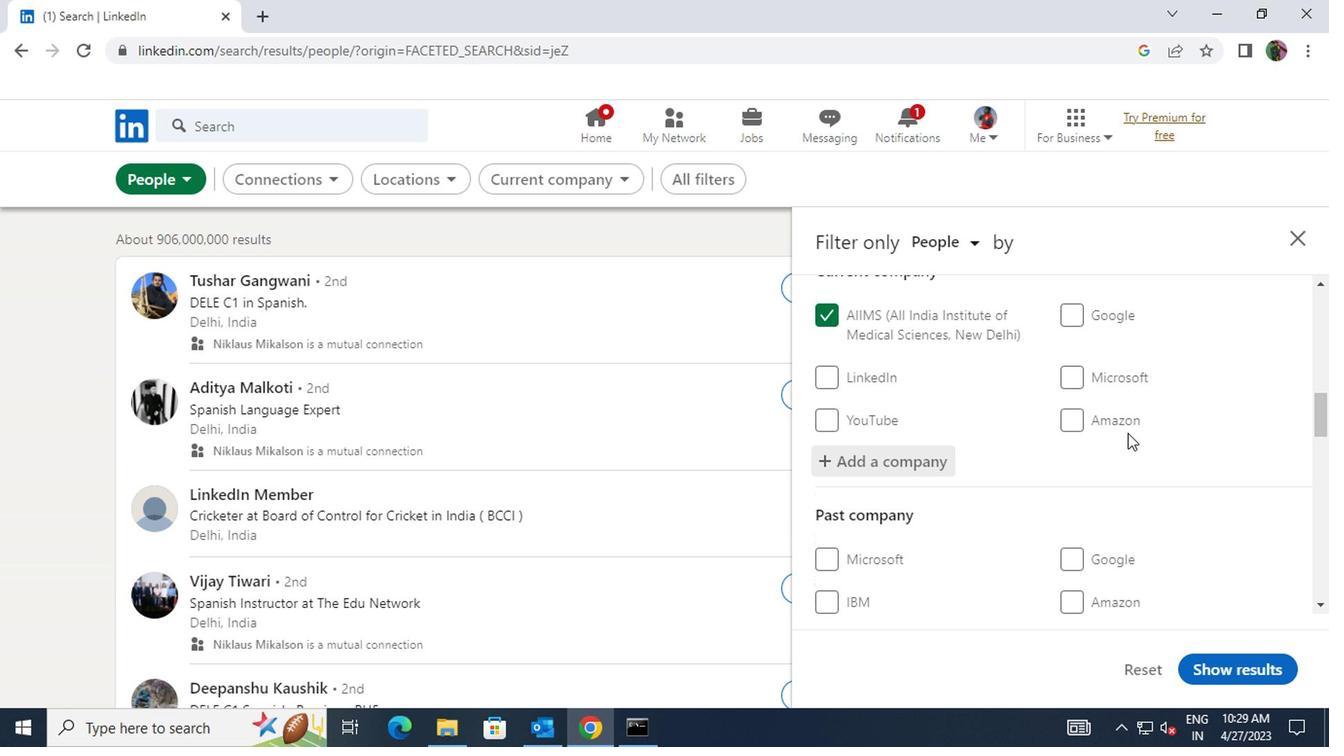 
Action: Mouse scrolled (925, 430) with delta (0, 0)
Screenshot: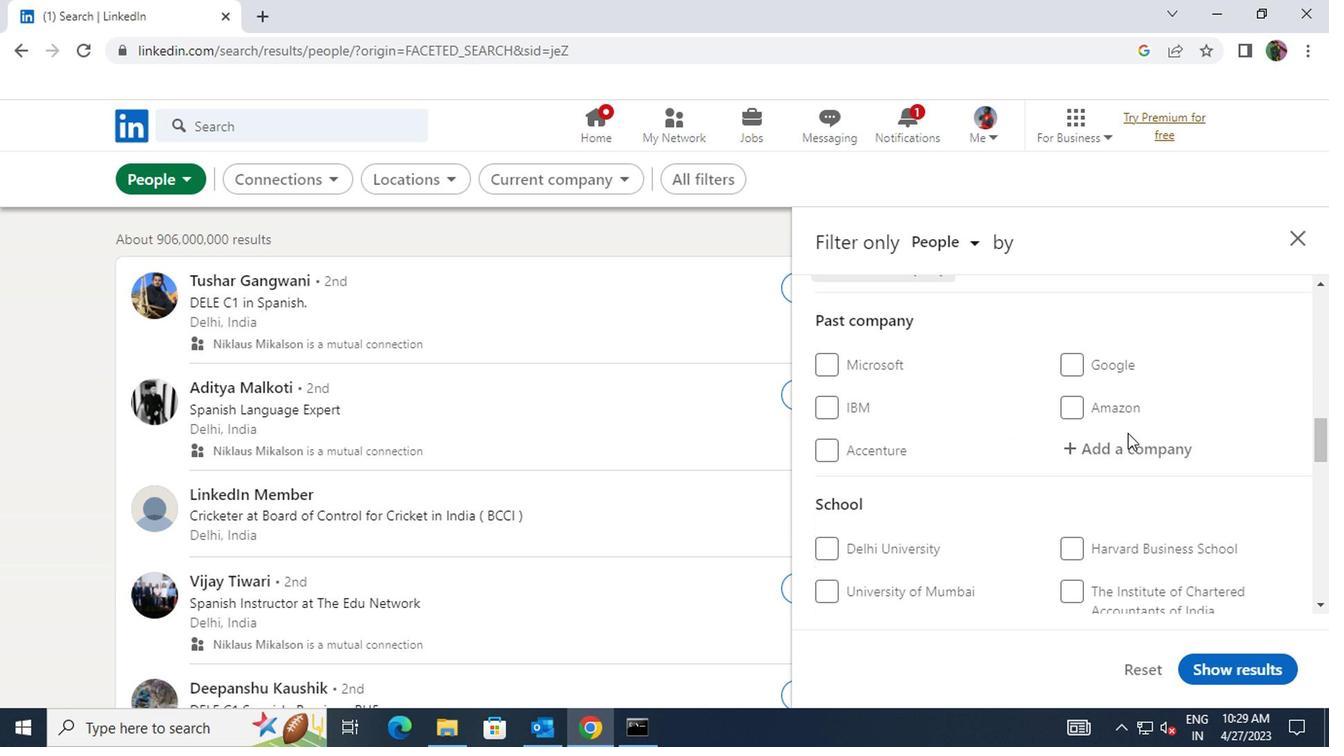 
Action: Mouse moved to (925, 431)
Screenshot: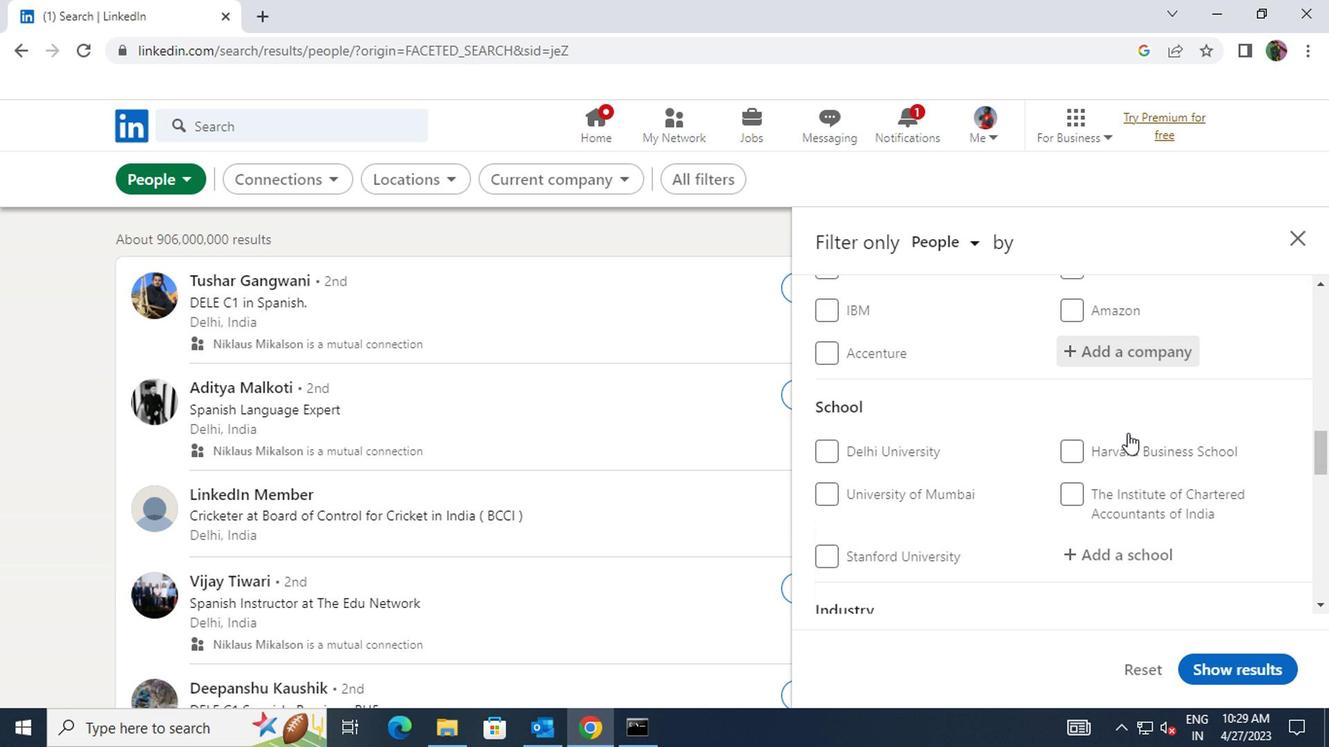 
Action: Mouse scrolled (925, 430) with delta (0, 0)
Screenshot: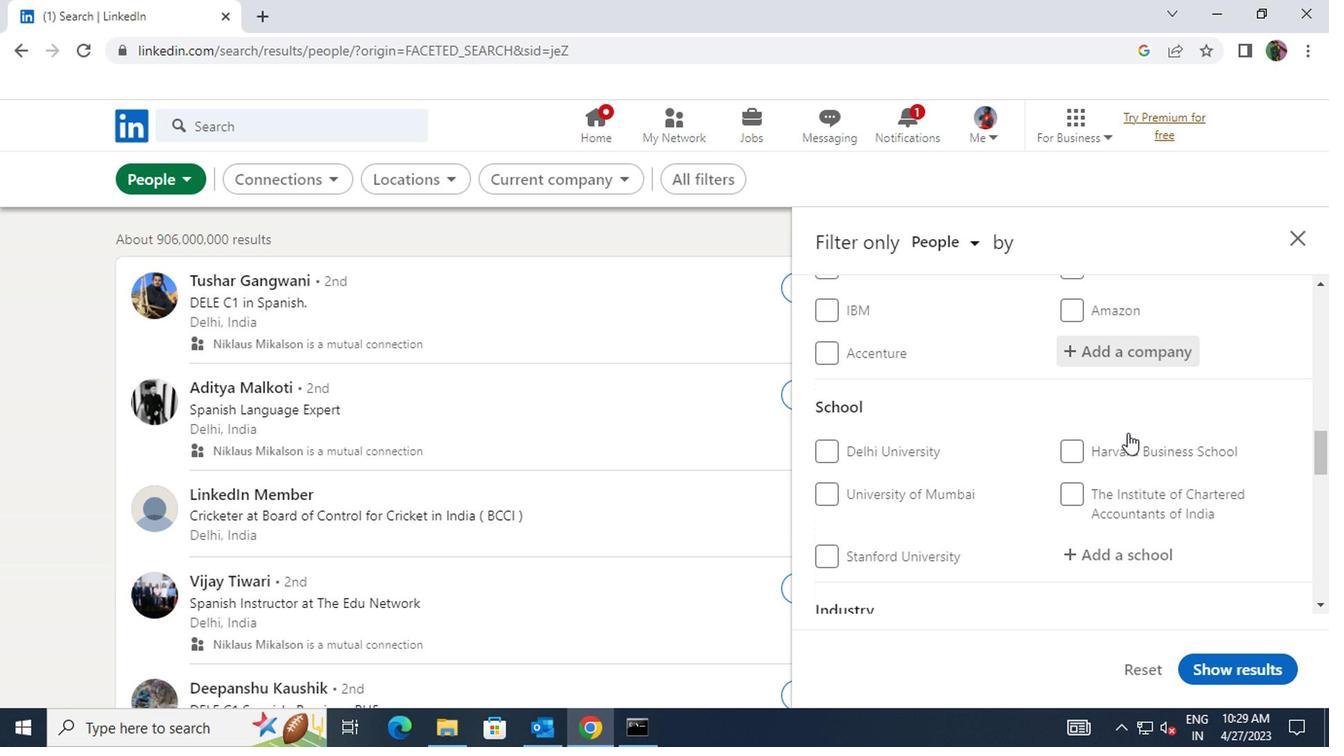 
Action: Mouse moved to (923, 440)
Screenshot: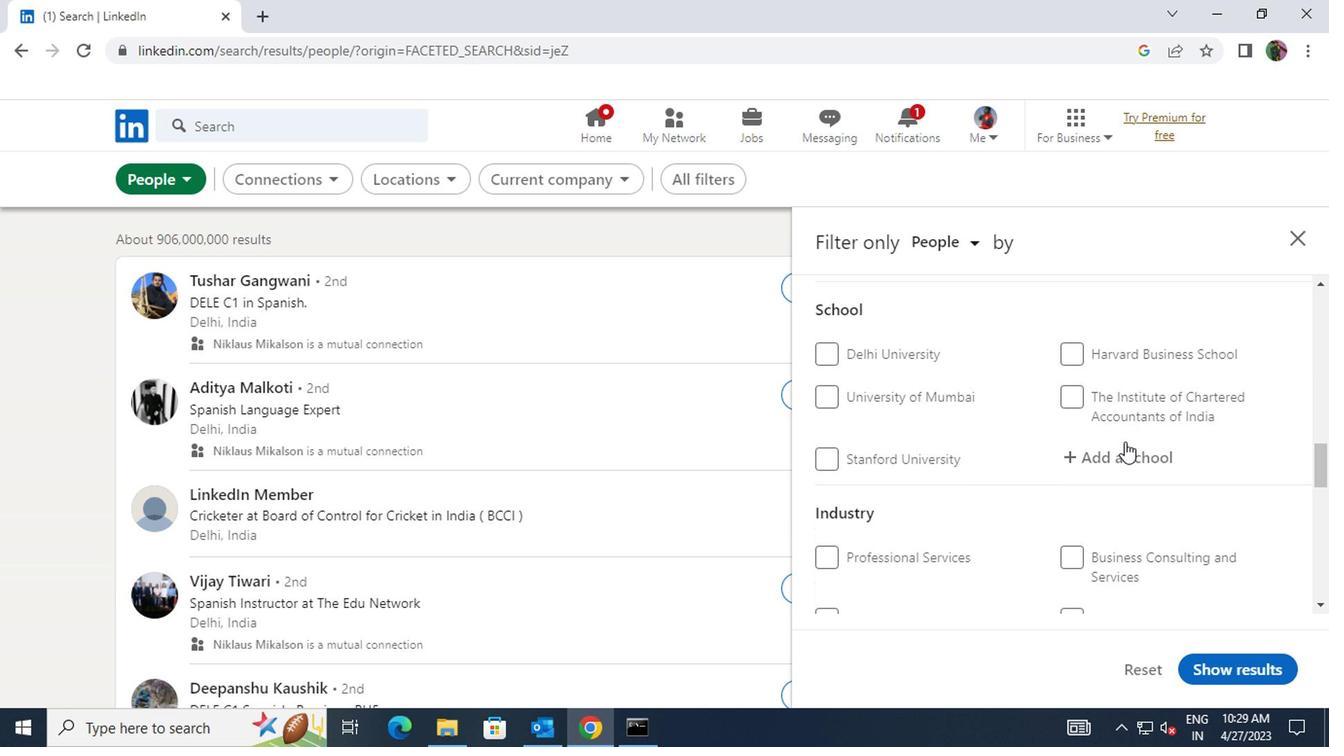
Action: Mouse pressed left at (923, 440)
Screenshot: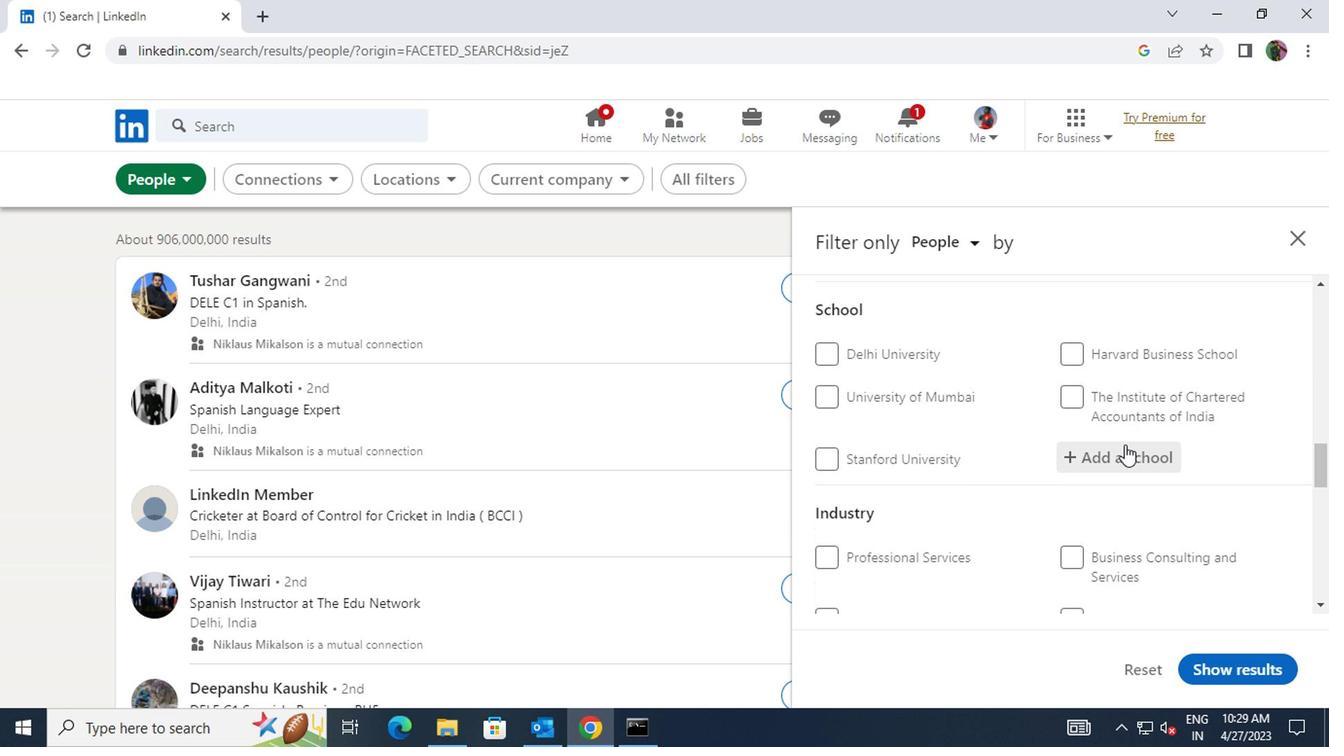 
Action: Key pressed <Key.shift>INVERTIS
Screenshot: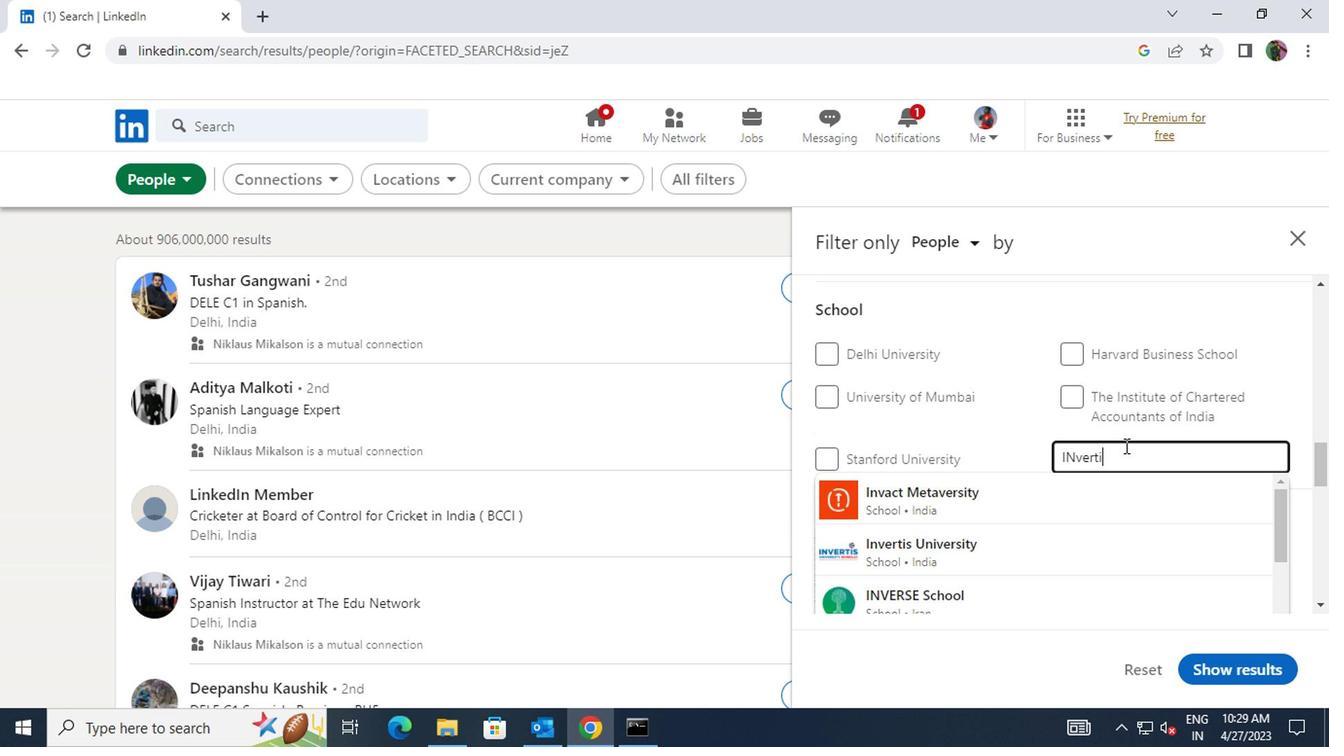 
Action: Mouse moved to (915, 472)
Screenshot: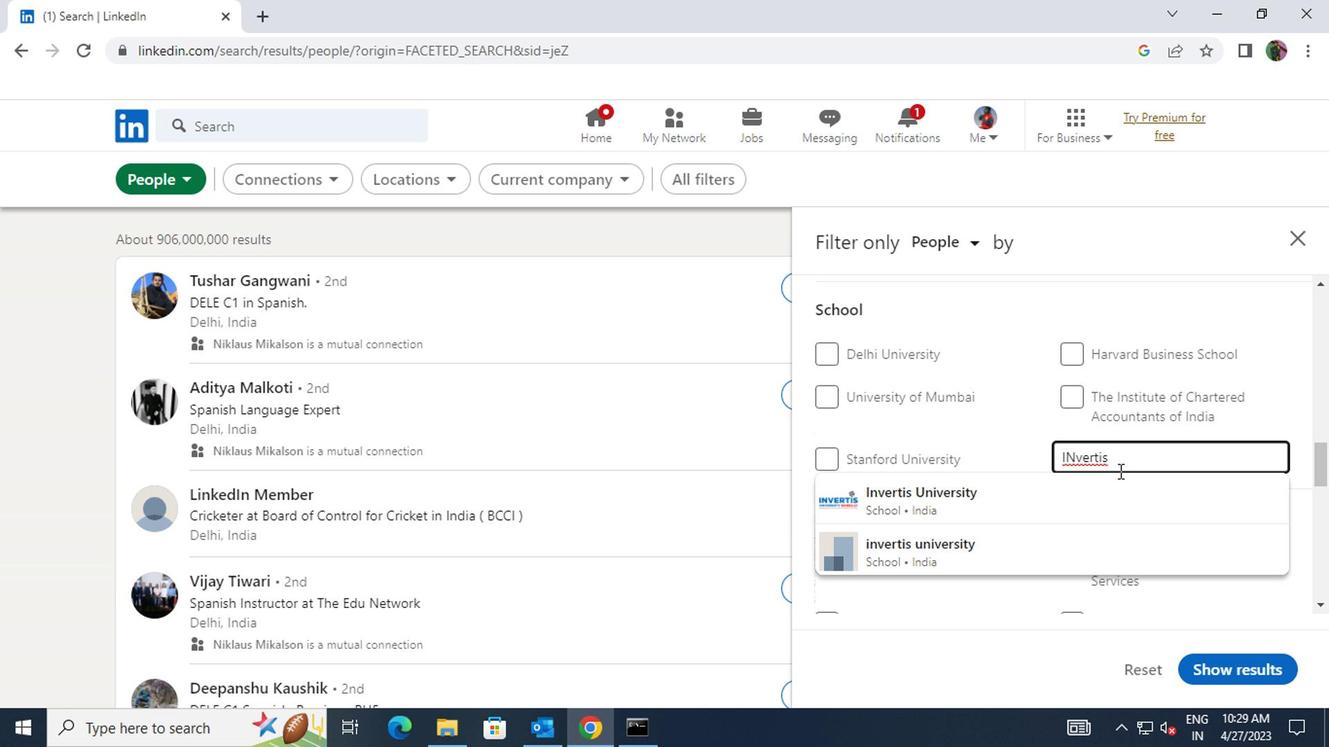 
Action: Mouse pressed left at (915, 472)
Screenshot: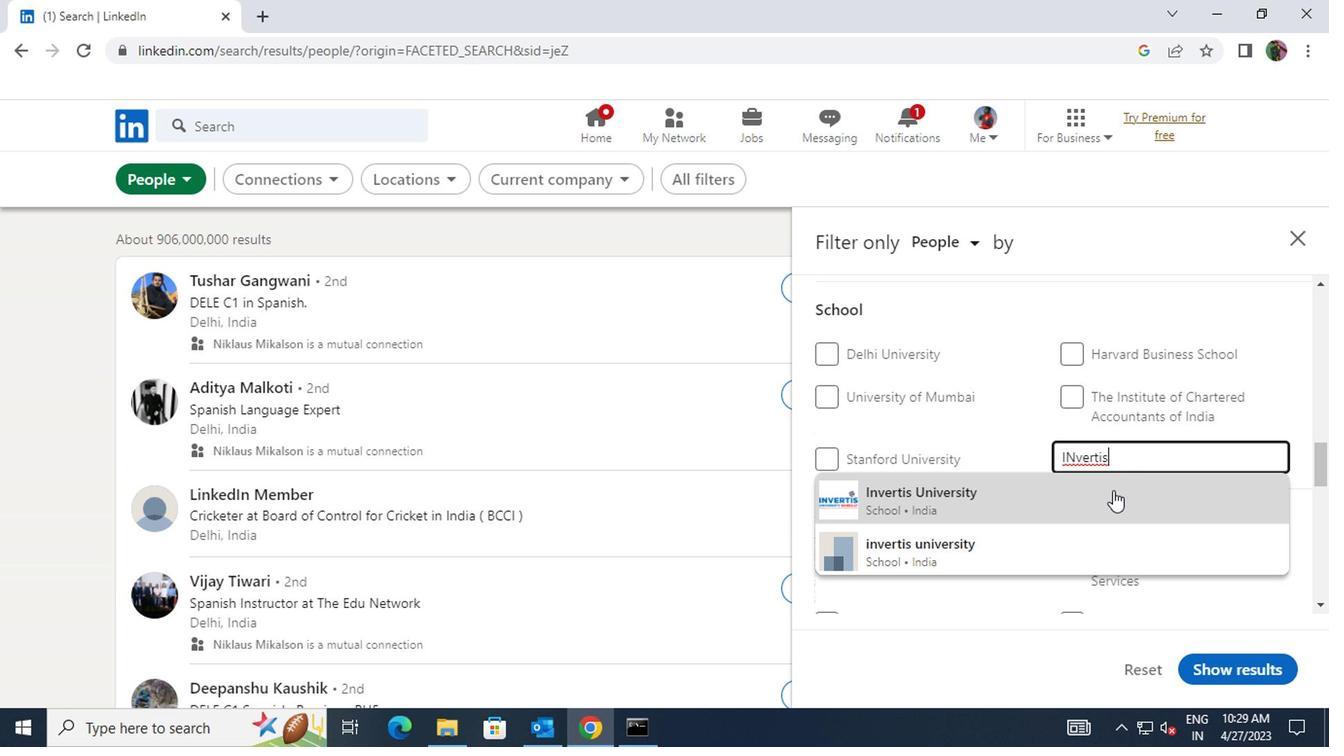 
Action: Mouse scrolled (915, 471) with delta (0, 0)
Screenshot: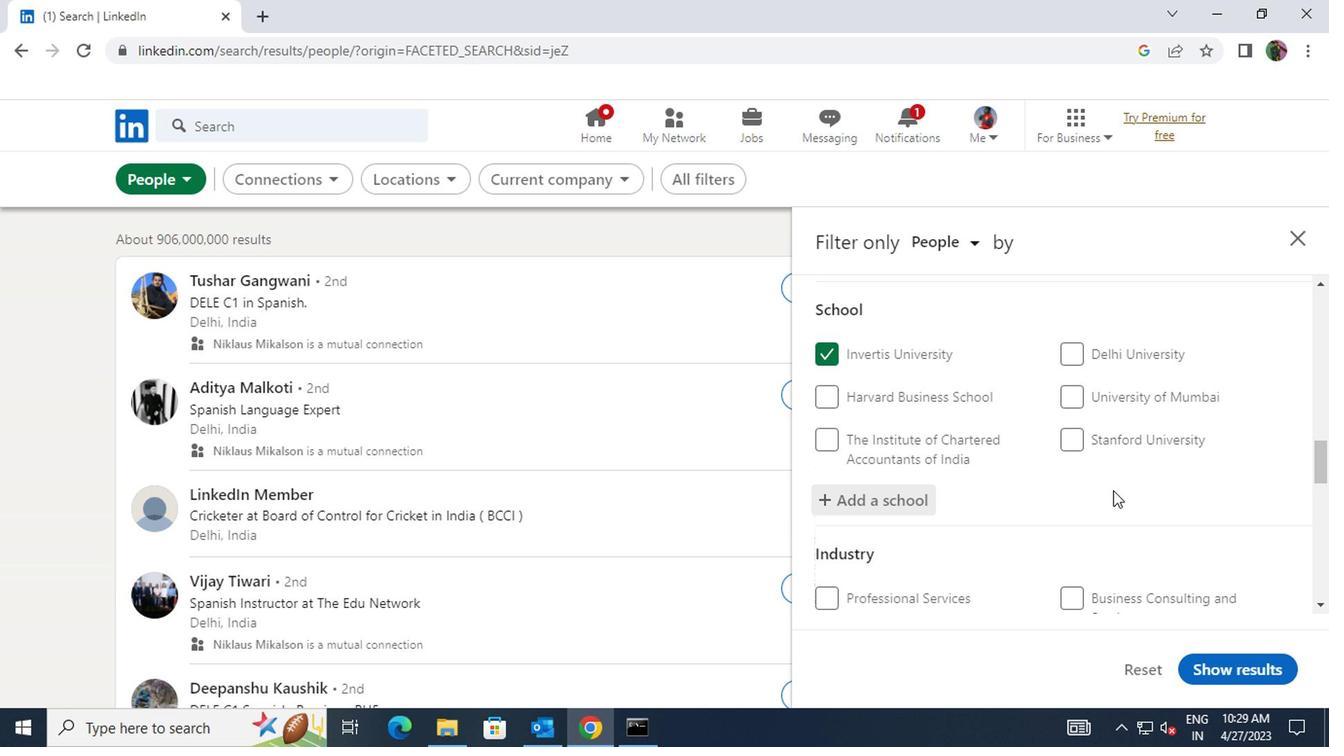 
Action: Mouse scrolled (915, 471) with delta (0, 0)
Screenshot: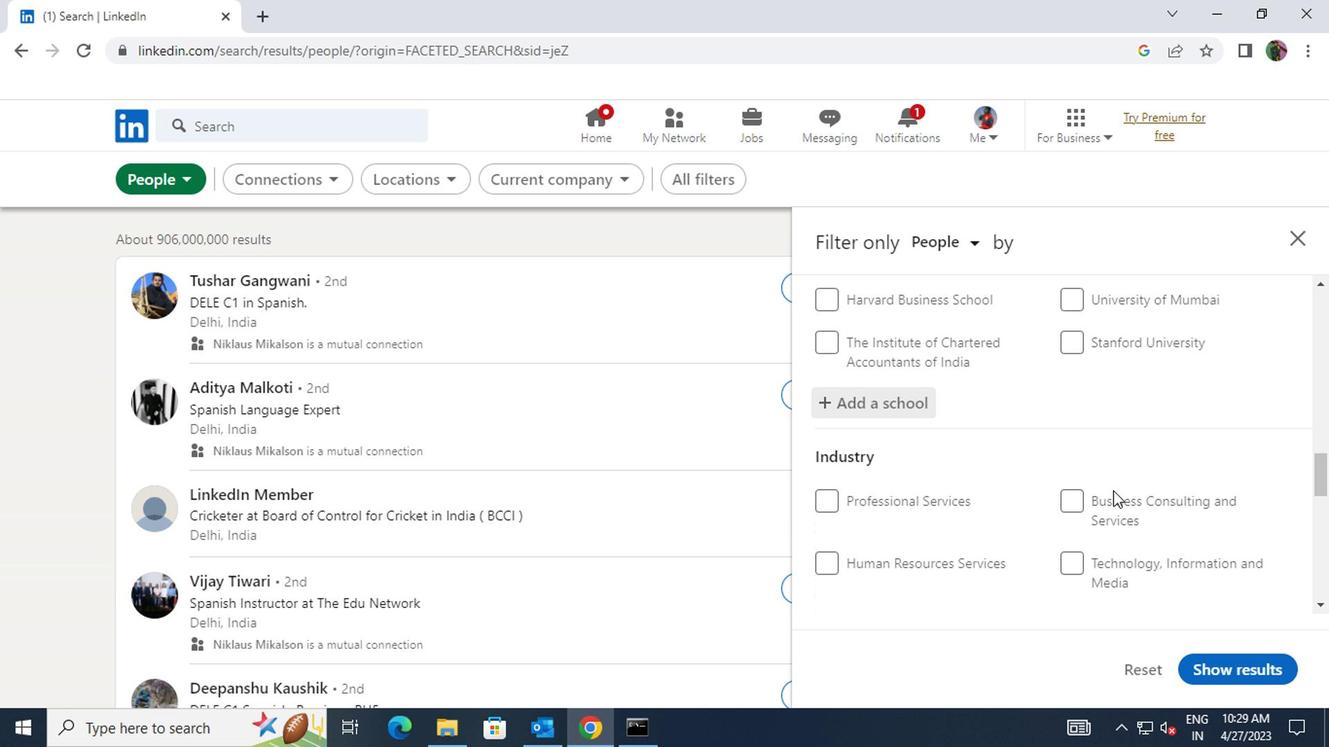 
Action: Mouse scrolled (915, 471) with delta (0, 0)
Screenshot: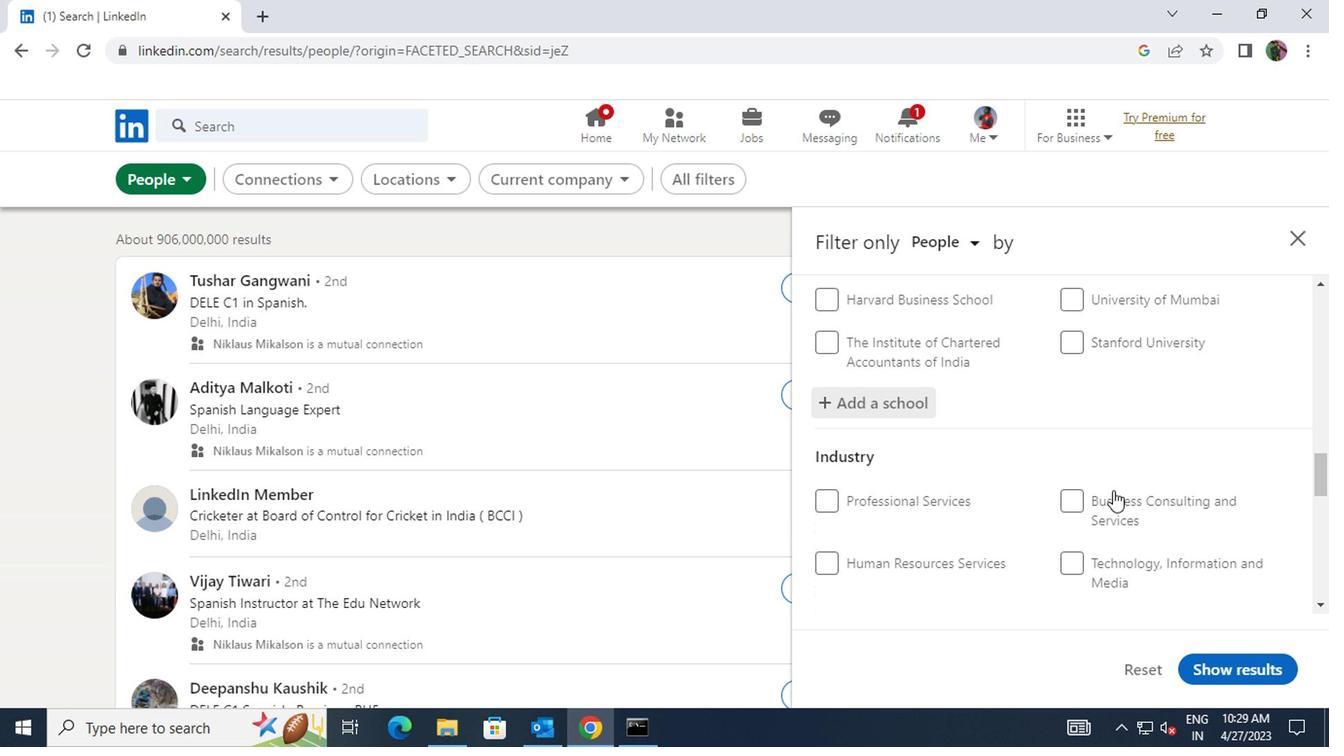 
Action: Mouse moved to (917, 430)
Screenshot: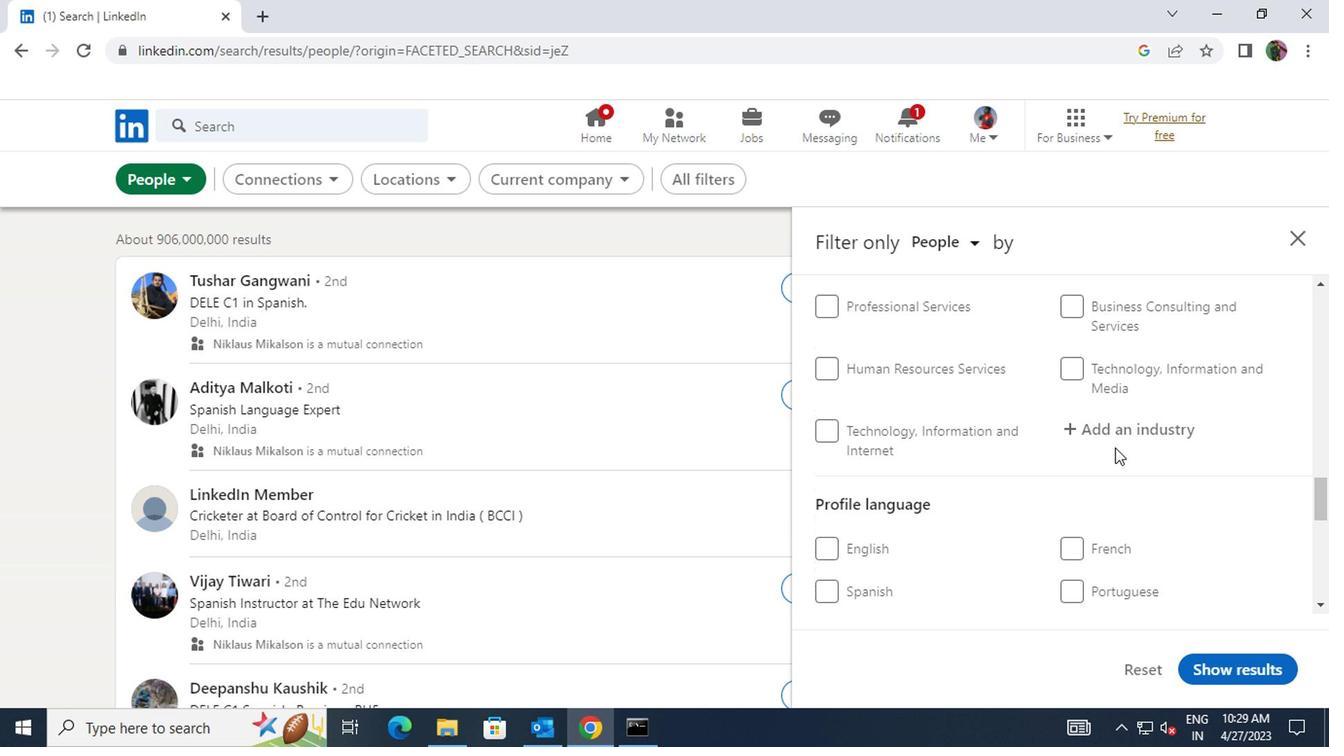 
Action: Mouse pressed left at (917, 430)
Screenshot: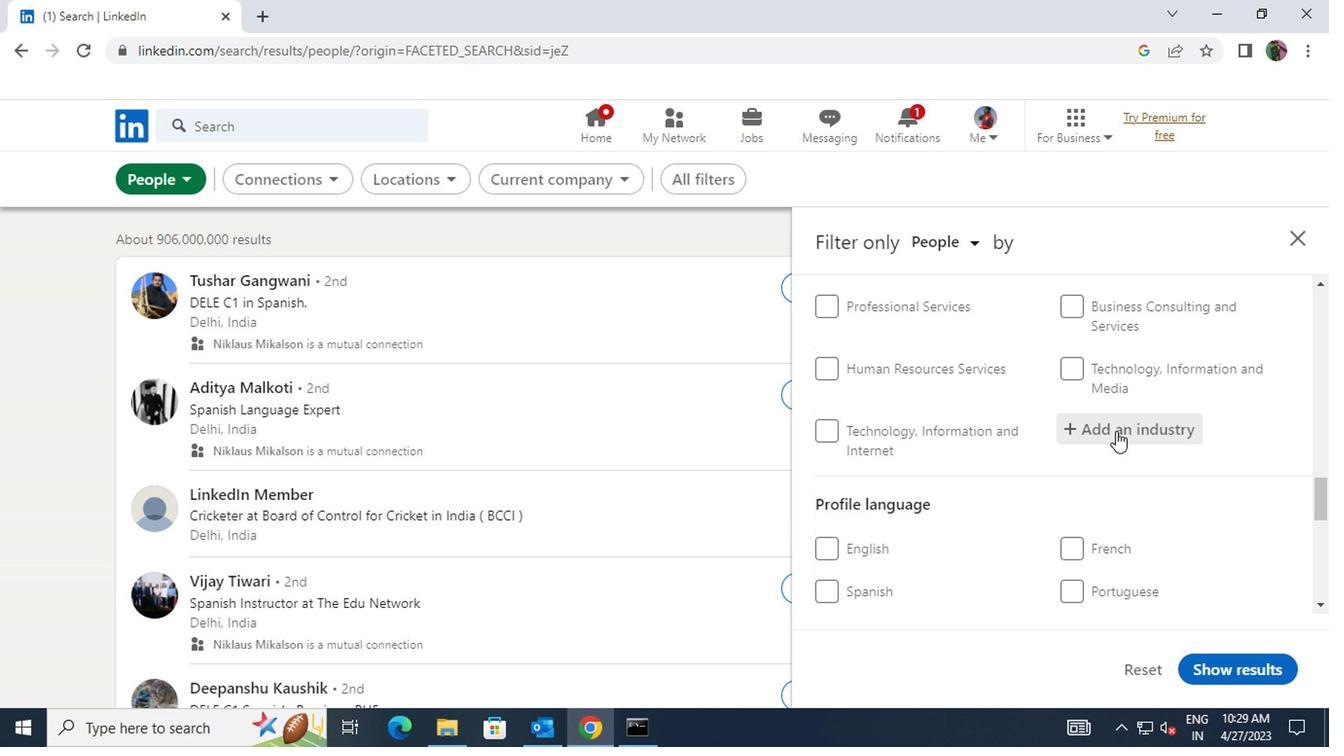 
Action: Key pressed <Key.shift>SHUTTLES
Screenshot: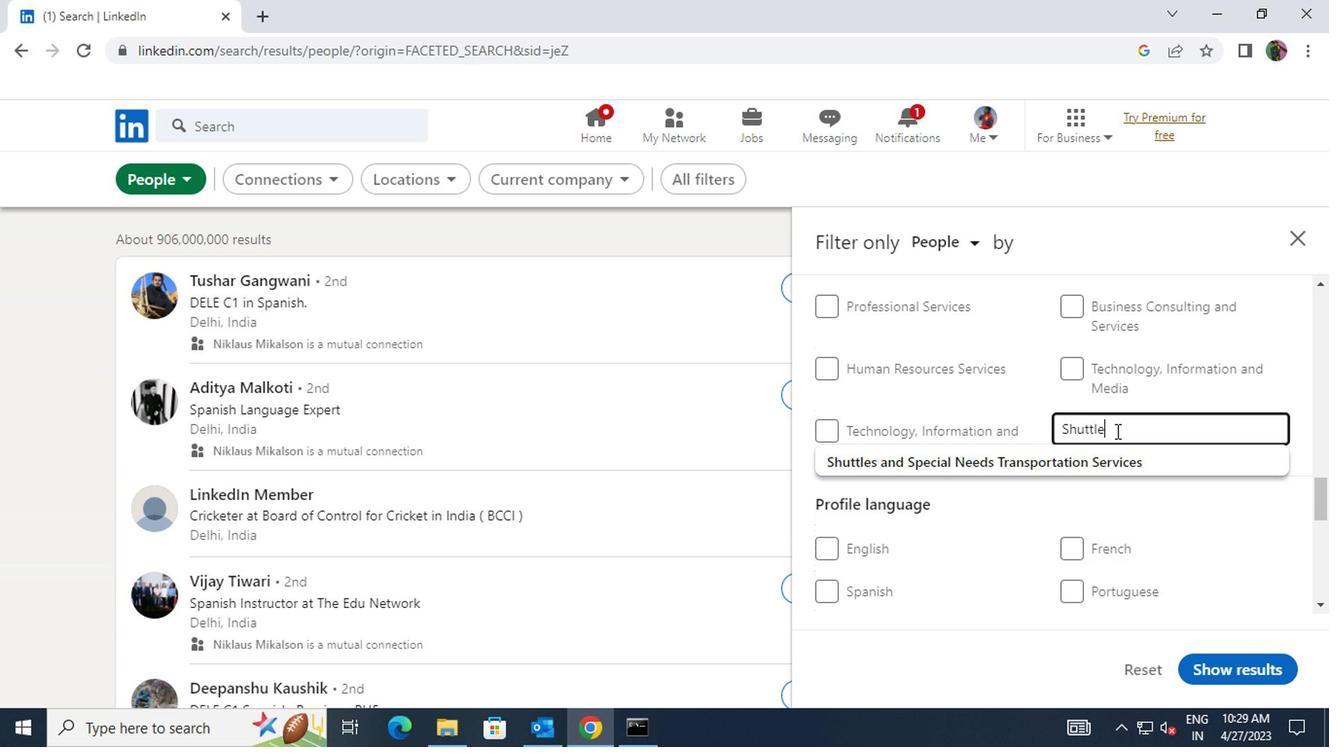 
Action: Mouse moved to (917, 444)
Screenshot: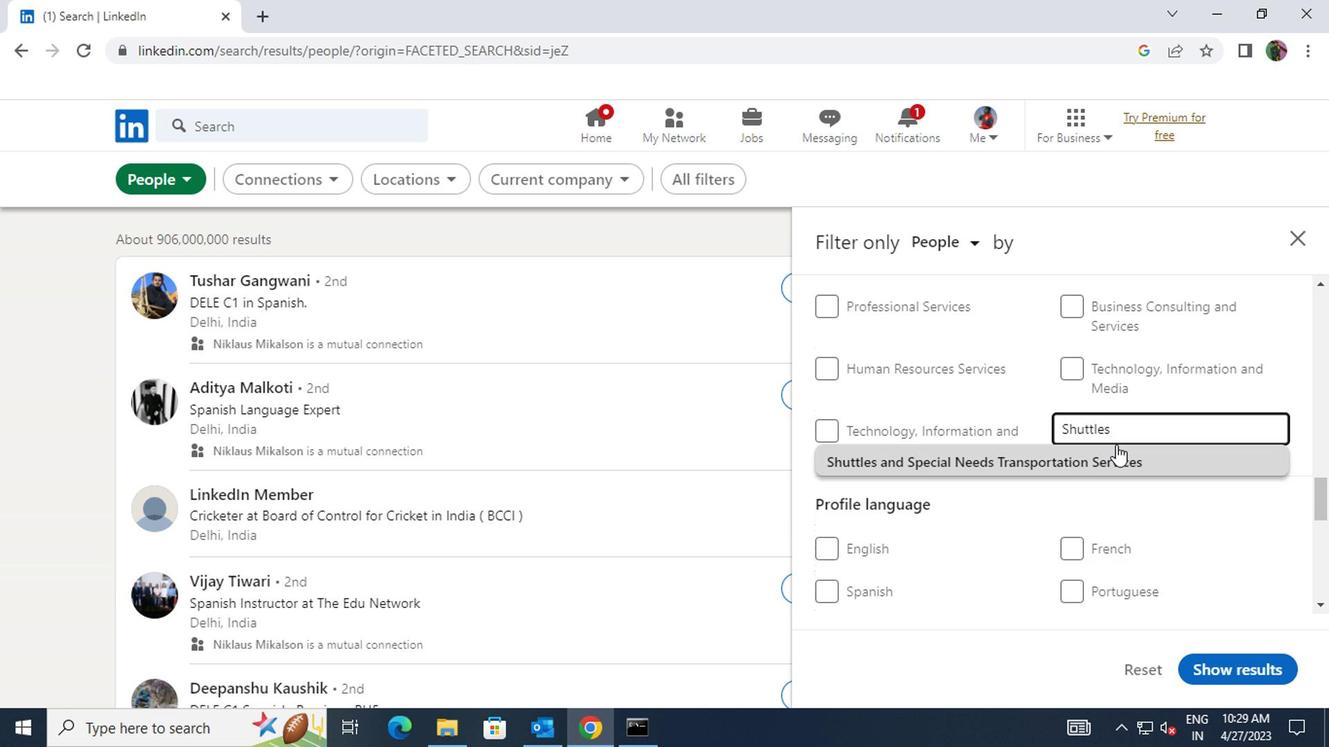 
Action: Mouse pressed left at (917, 444)
Screenshot: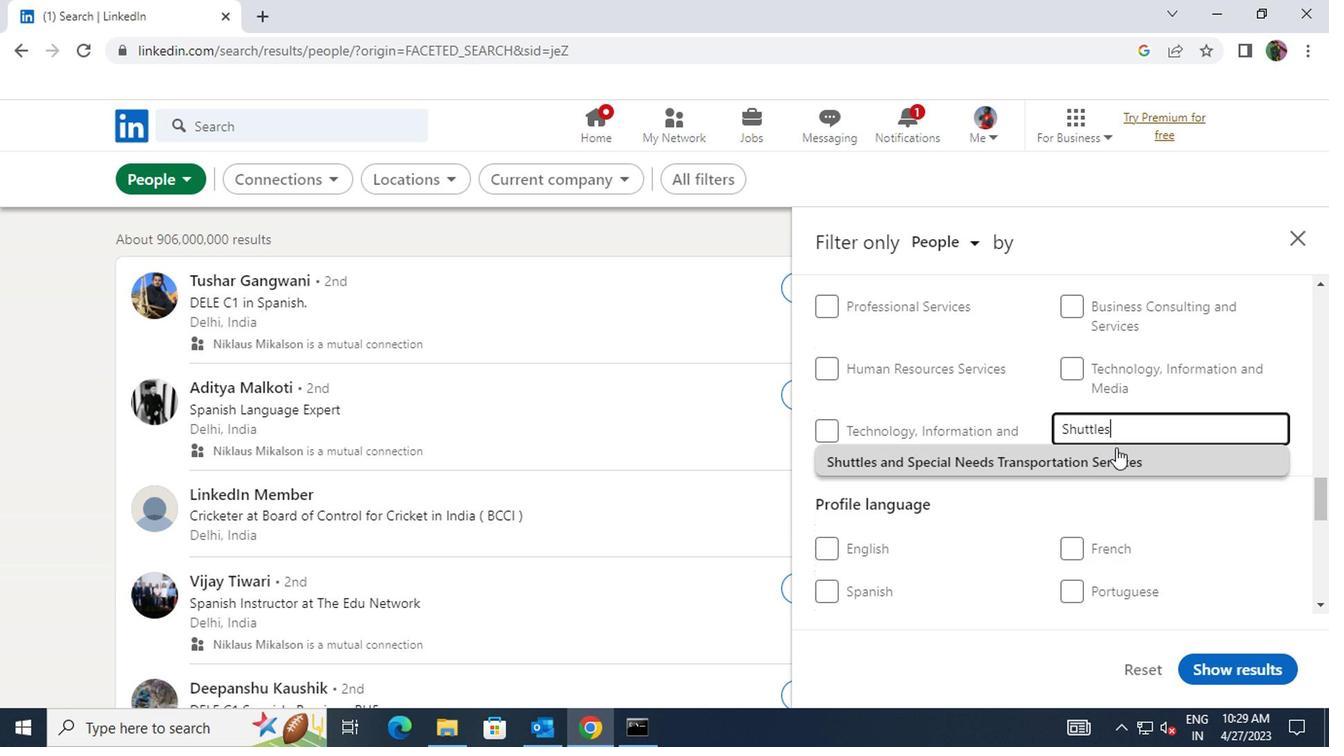 
Action: Mouse scrolled (917, 443) with delta (0, 0)
Screenshot: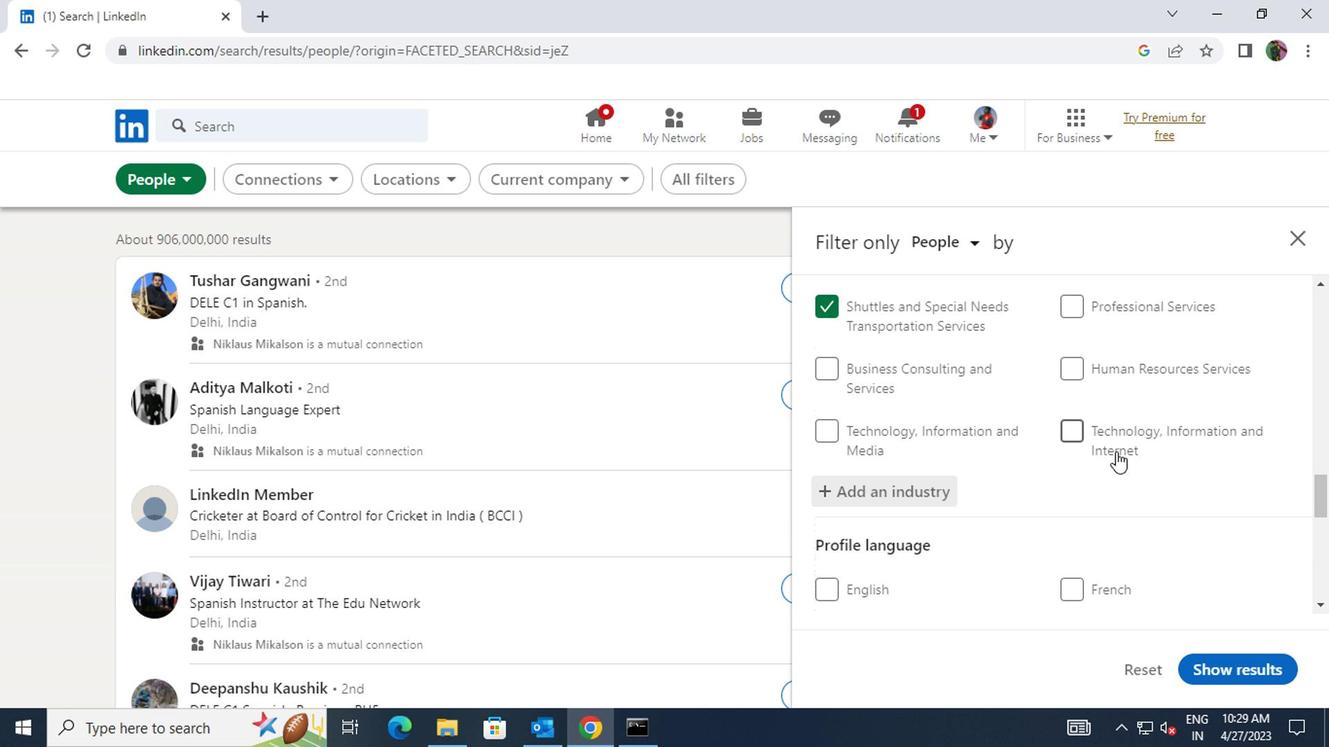 
Action: Mouse scrolled (917, 443) with delta (0, 0)
Screenshot: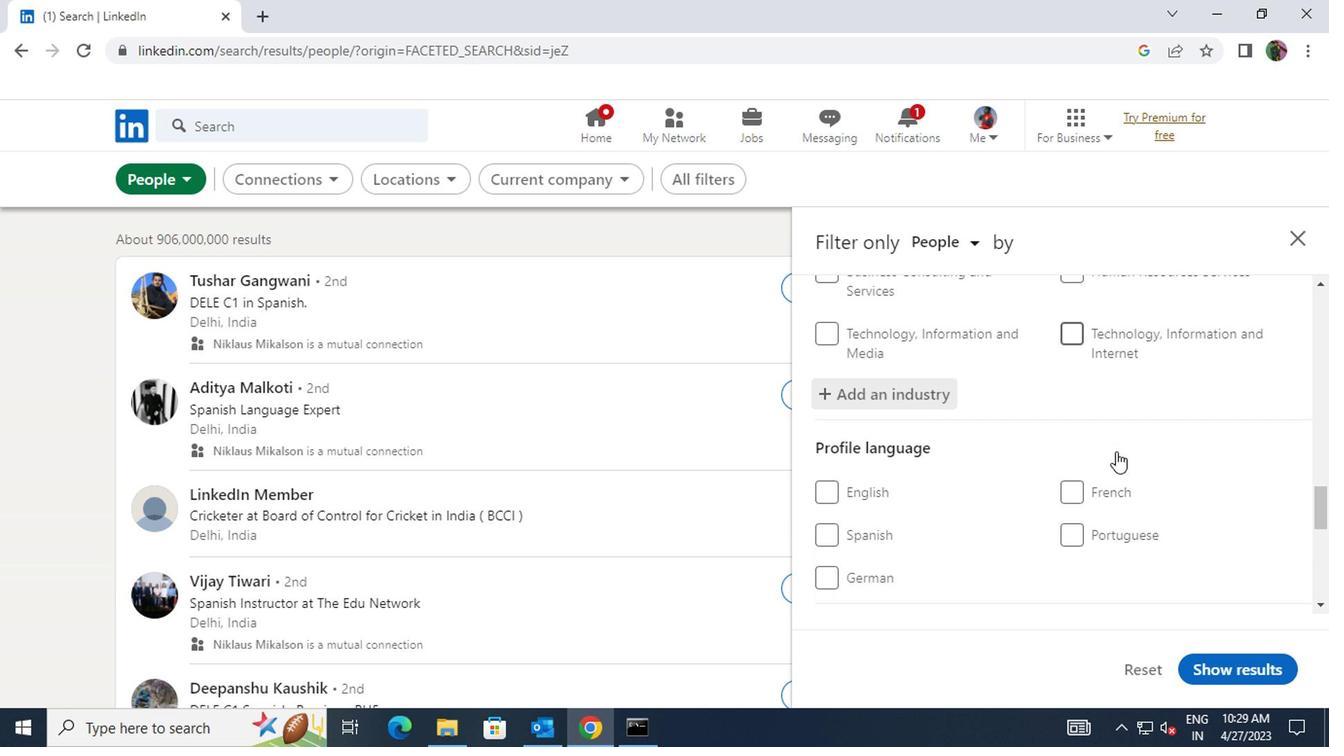 
Action: Mouse moved to (711, 427)
Screenshot: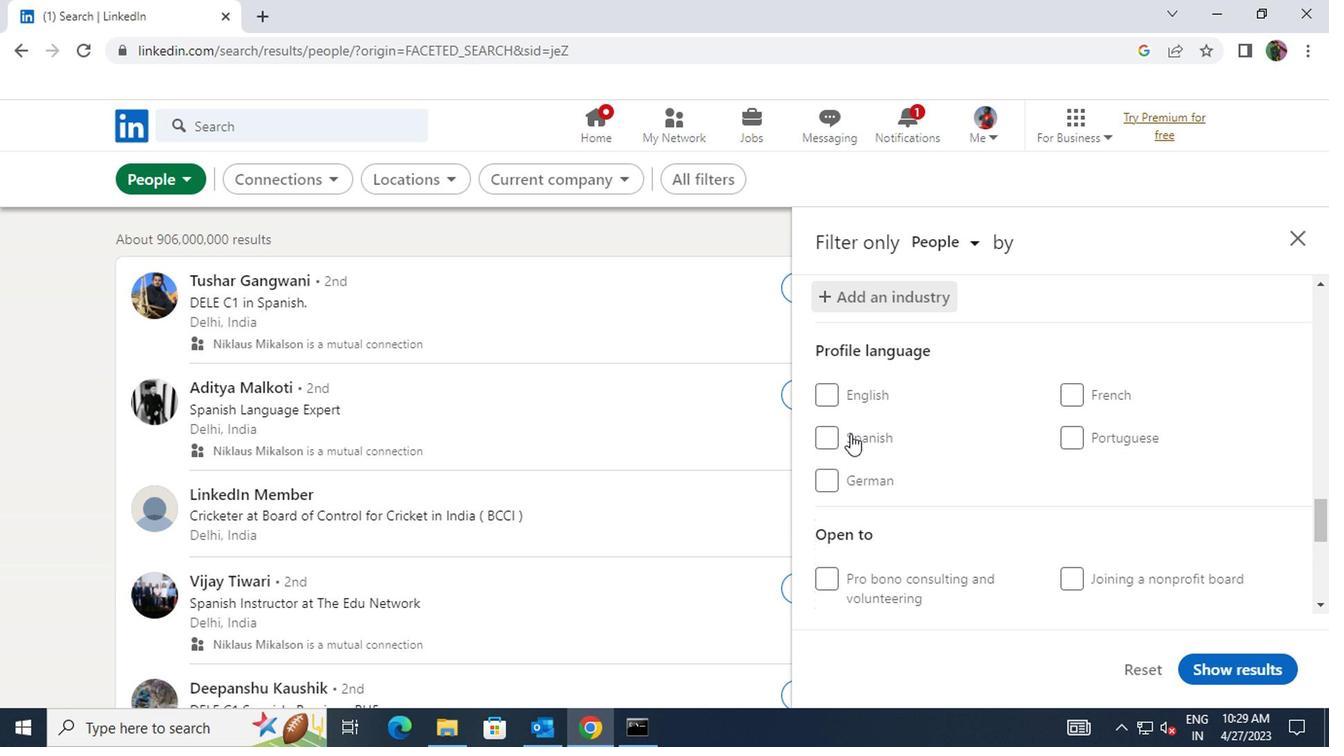 
Action: Mouse pressed left at (711, 427)
Screenshot: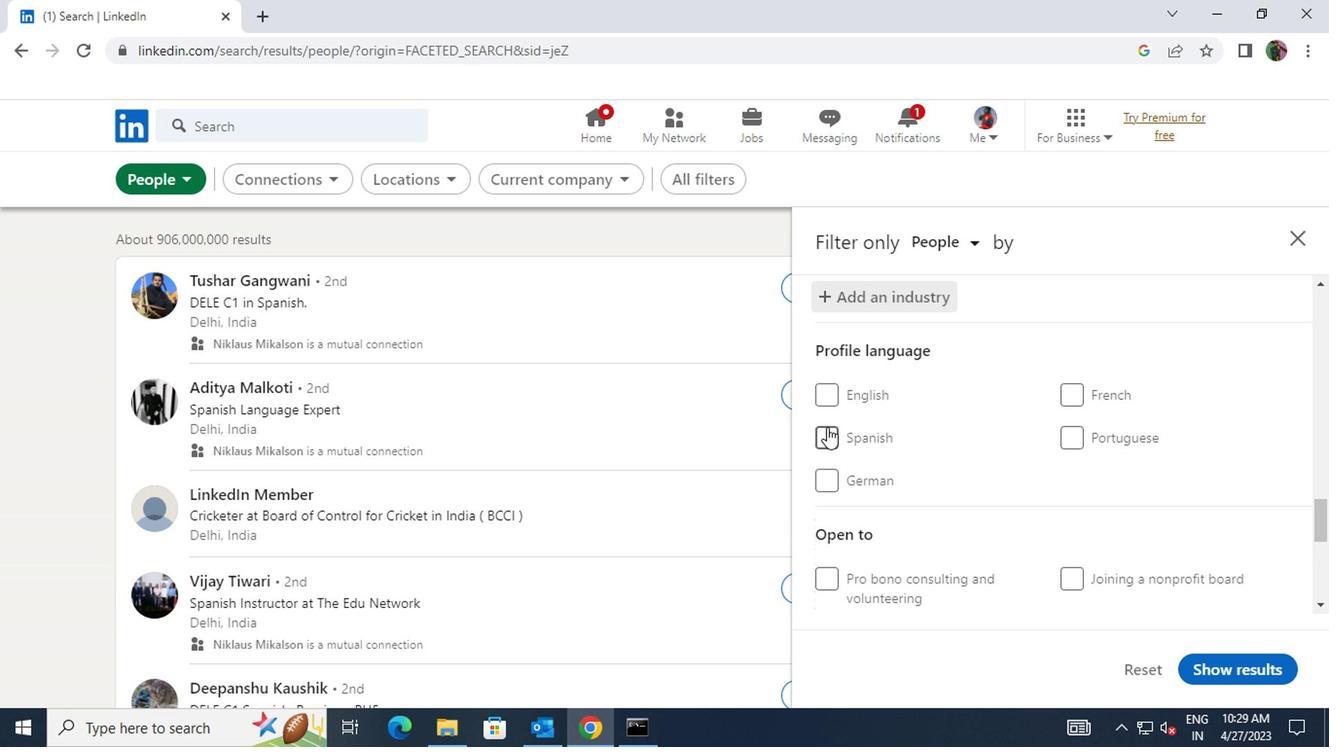 
Action: Mouse moved to (793, 467)
Screenshot: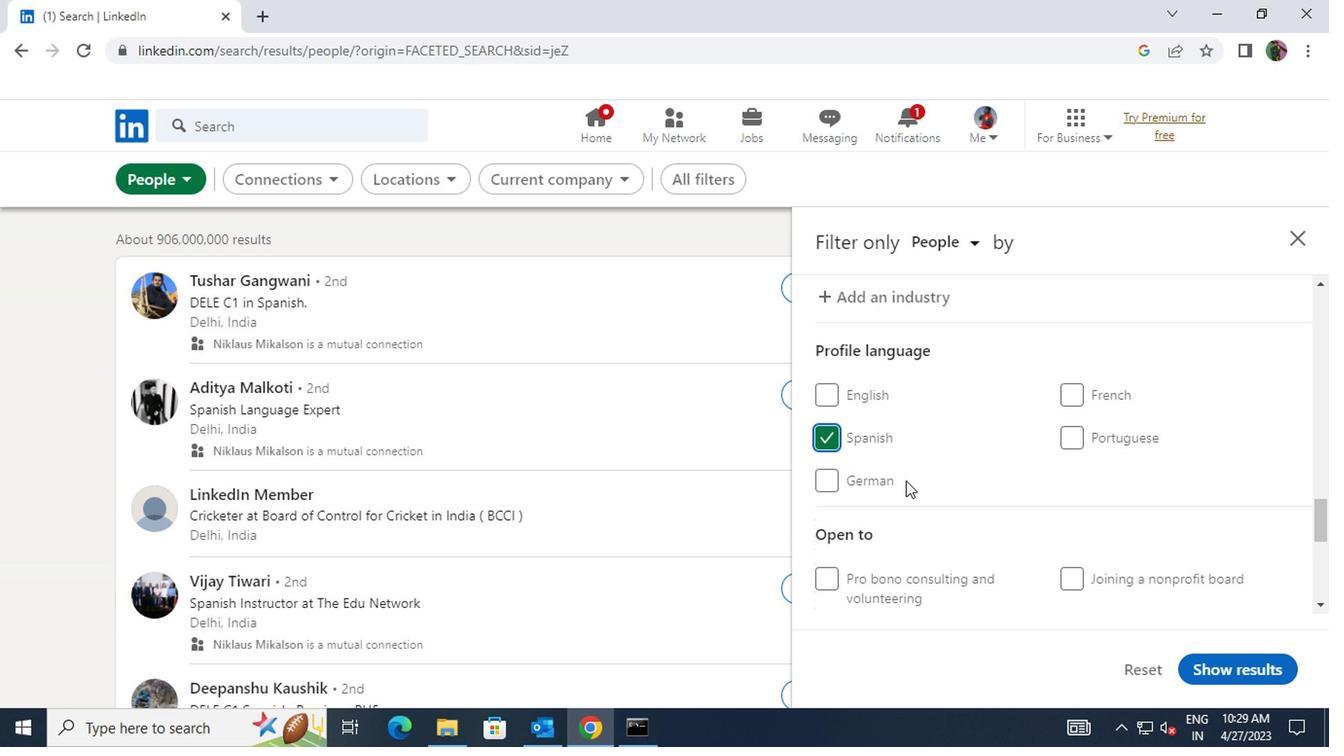 
Action: Mouse scrolled (793, 466) with delta (0, 0)
Screenshot: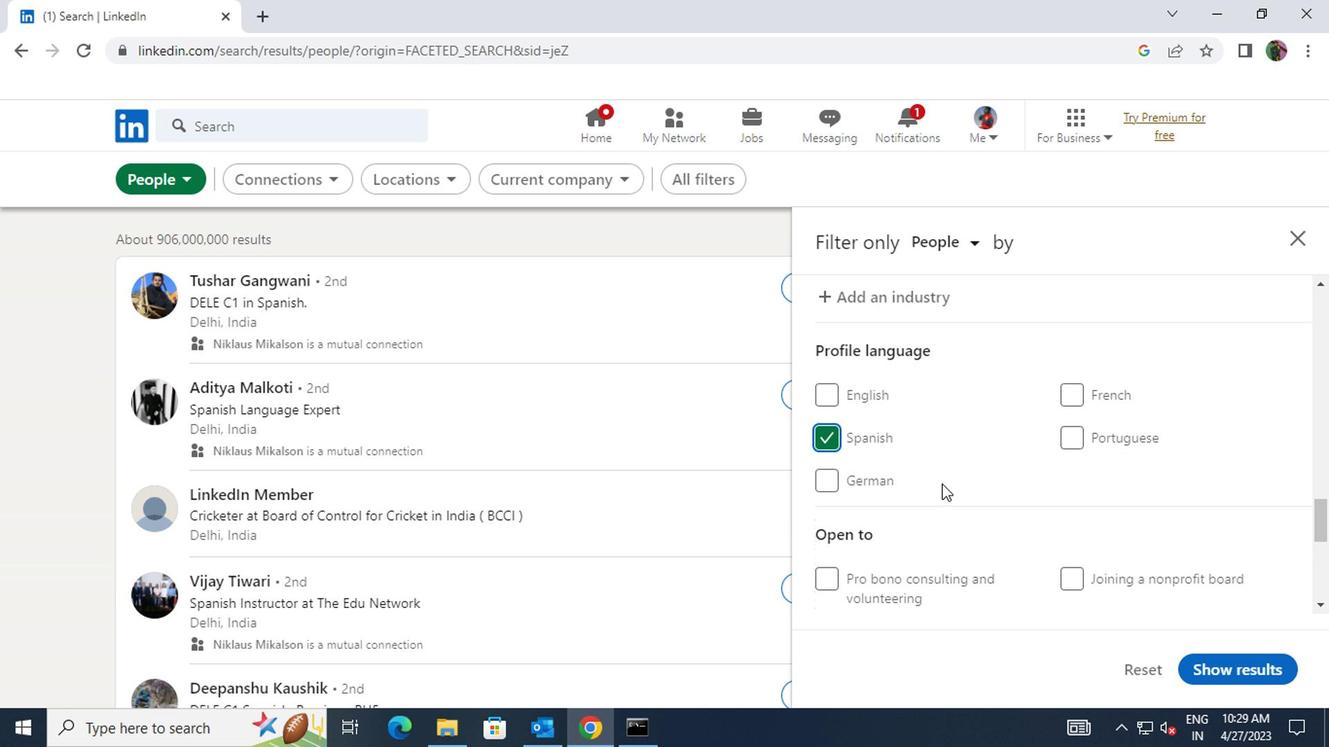 
Action: Mouse scrolled (793, 466) with delta (0, 0)
Screenshot: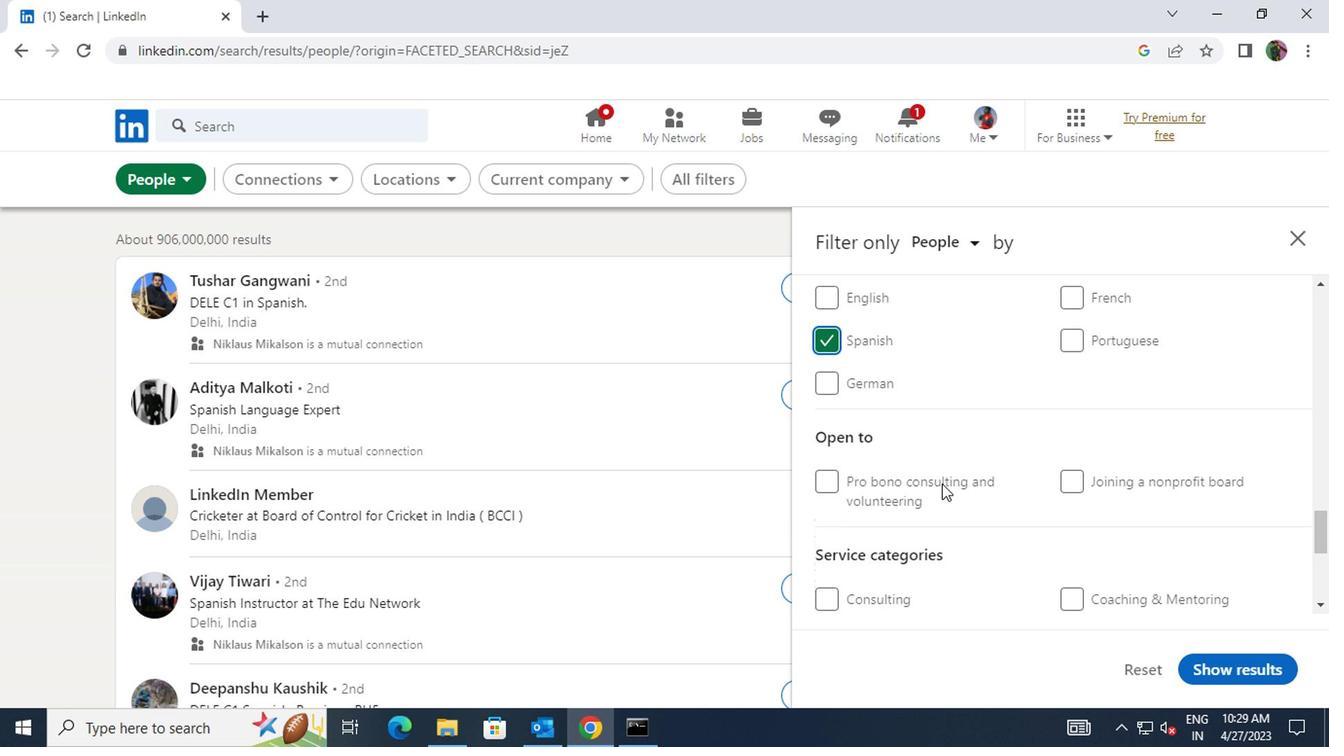 
Action: Mouse scrolled (793, 466) with delta (0, 0)
Screenshot: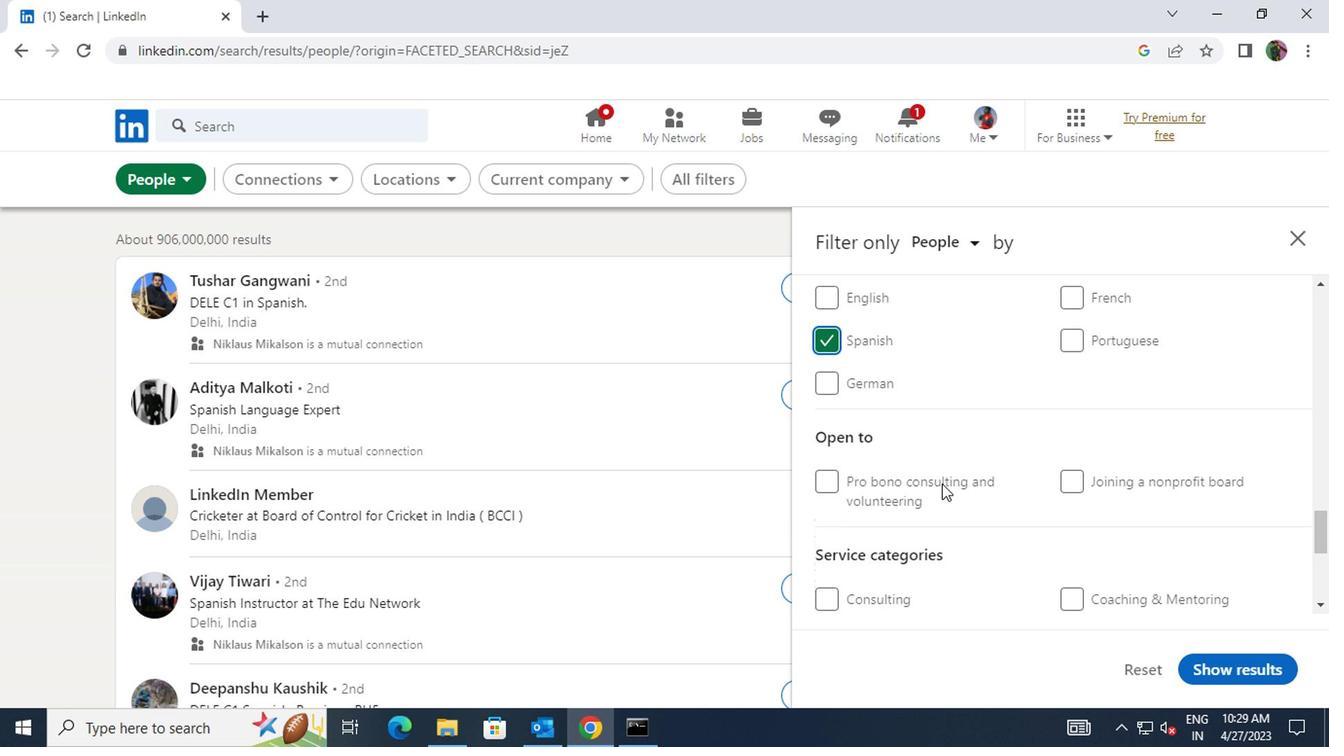 
Action: Mouse moved to (885, 471)
Screenshot: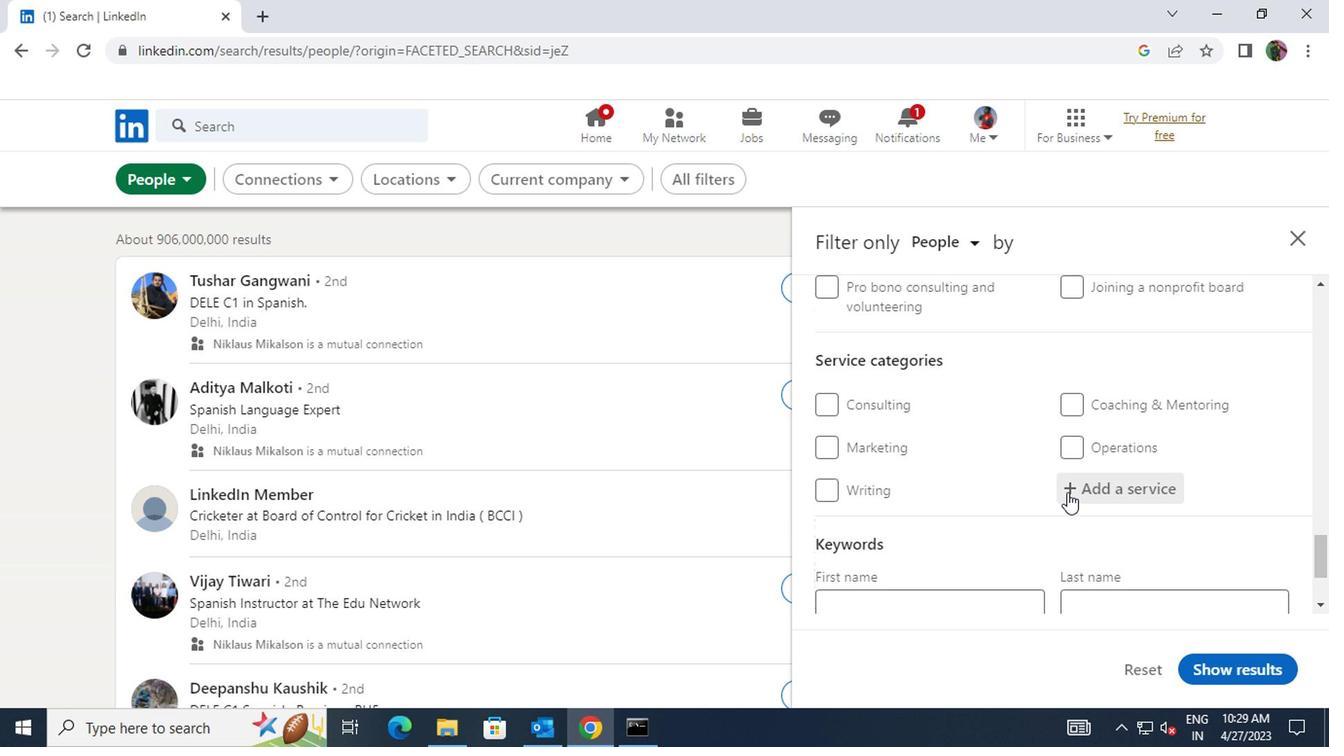 
Action: Mouse pressed left at (885, 471)
Screenshot: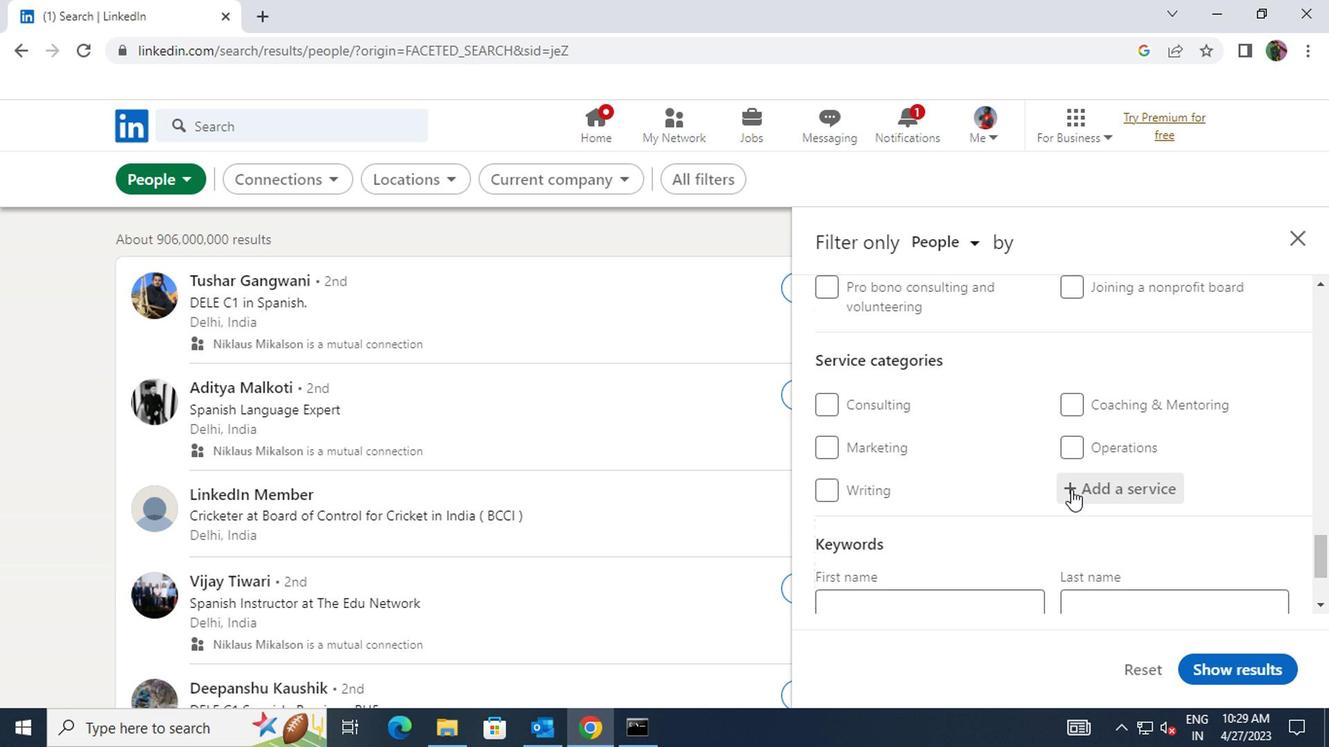 
Action: Key pressed <Key.shift>MARKET
Screenshot: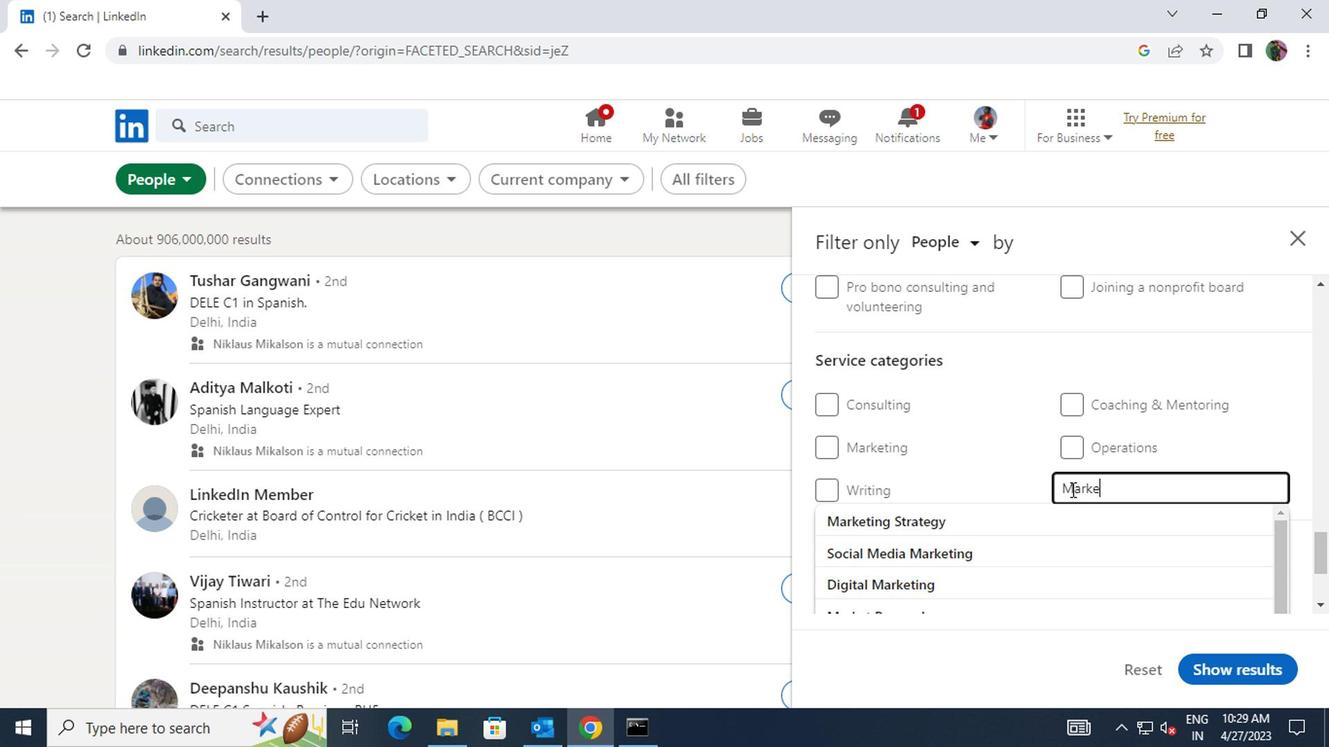 
Action: Mouse moved to (885, 483)
Screenshot: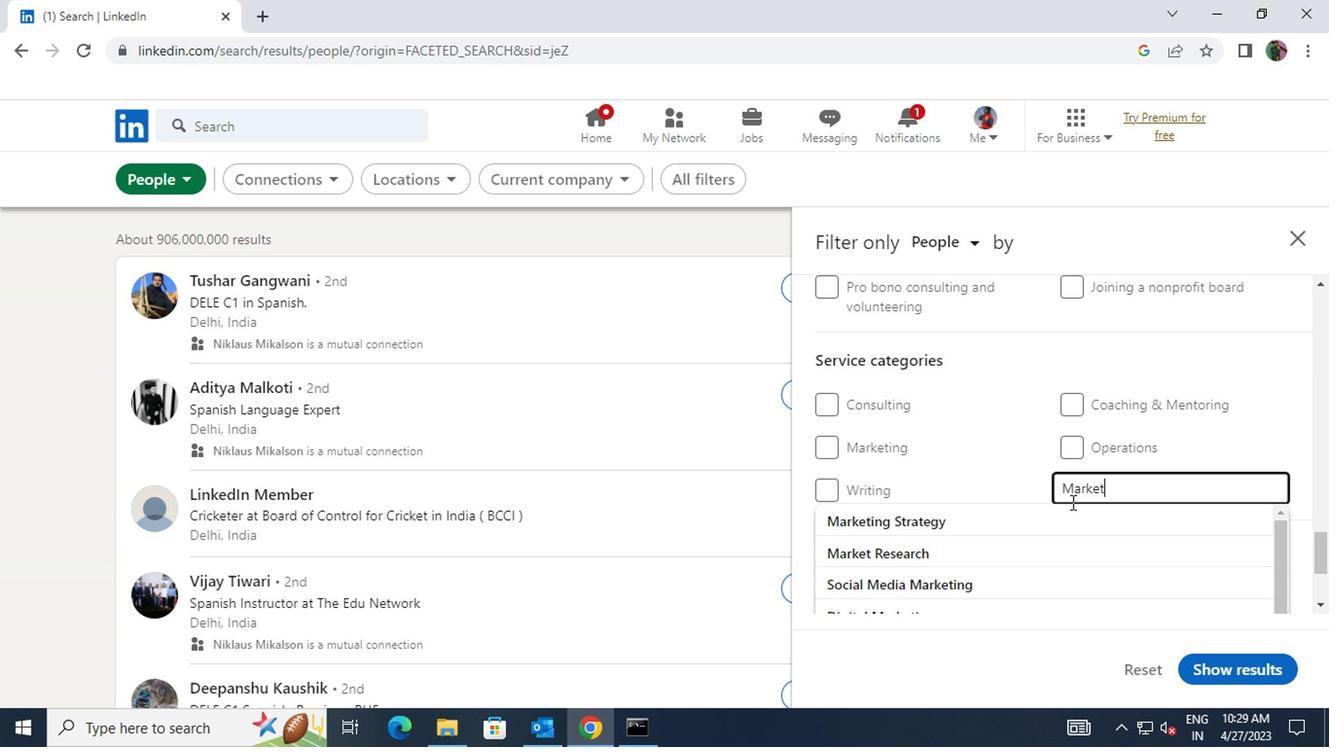 
Action: Mouse pressed left at (885, 483)
Screenshot: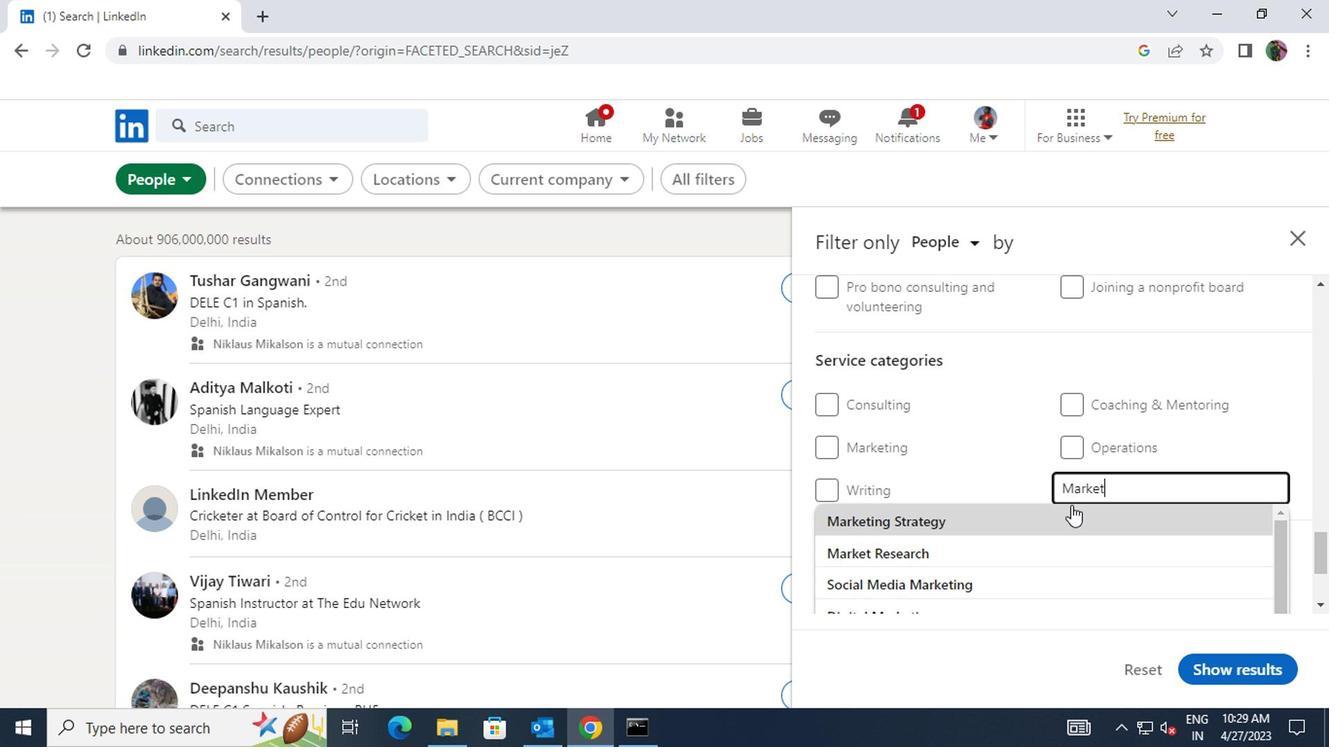 
Action: Mouse scrolled (885, 482) with delta (0, 0)
Screenshot: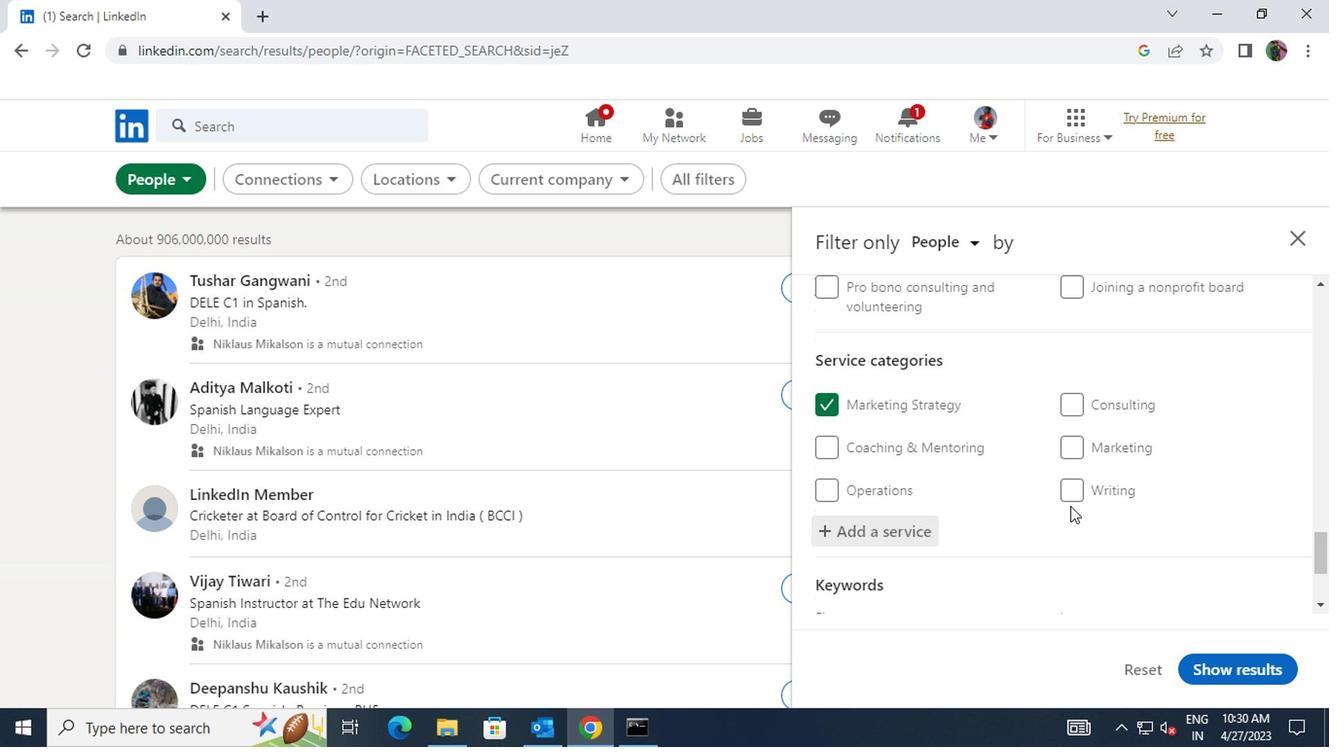 
Action: Mouse scrolled (885, 482) with delta (0, 0)
Screenshot: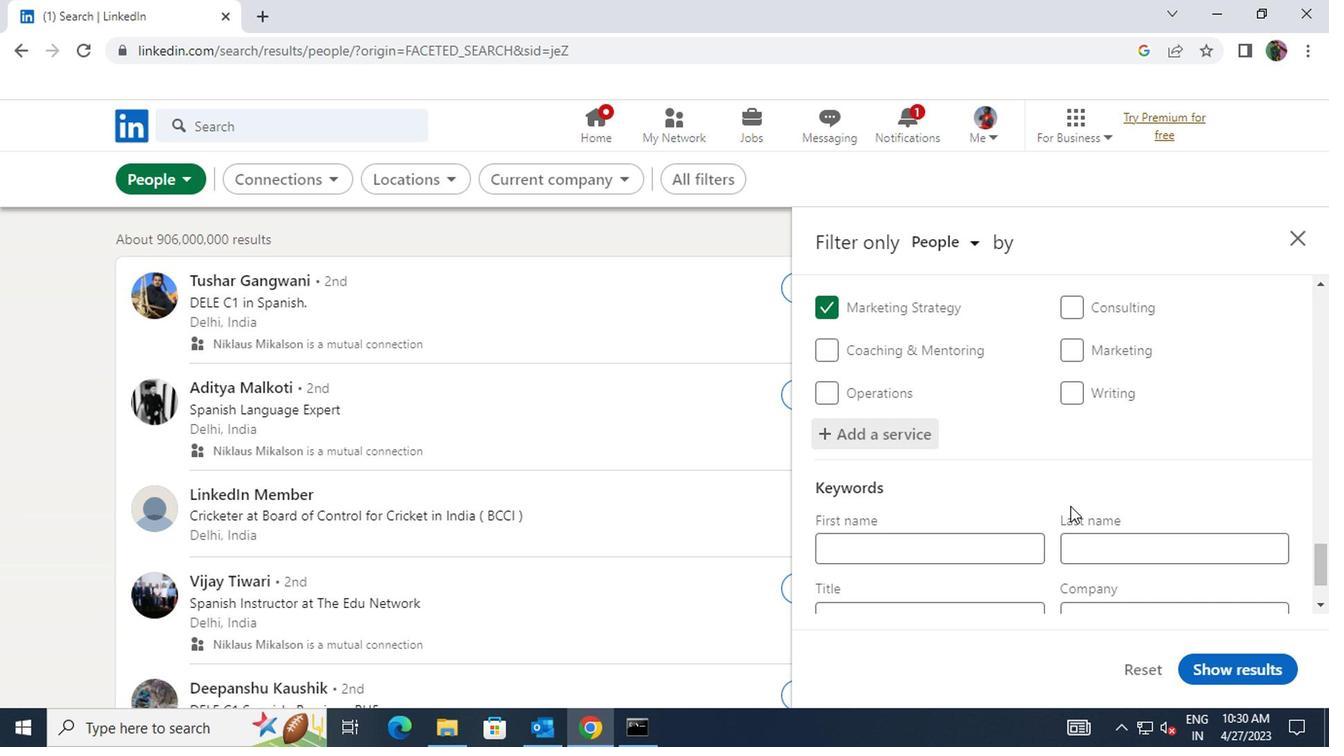 
Action: Mouse moved to (846, 495)
Screenshot: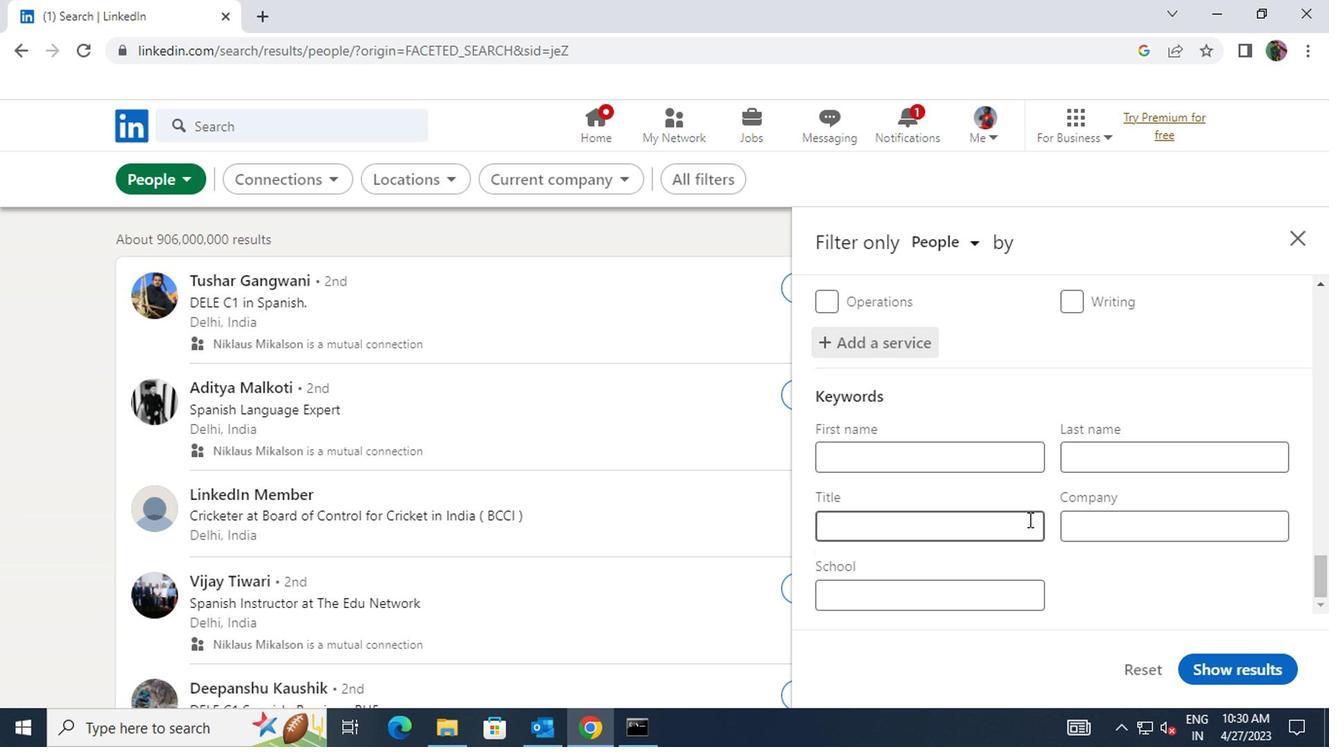 
Action: Mouse pressed left at (846, 495)
Screenshot: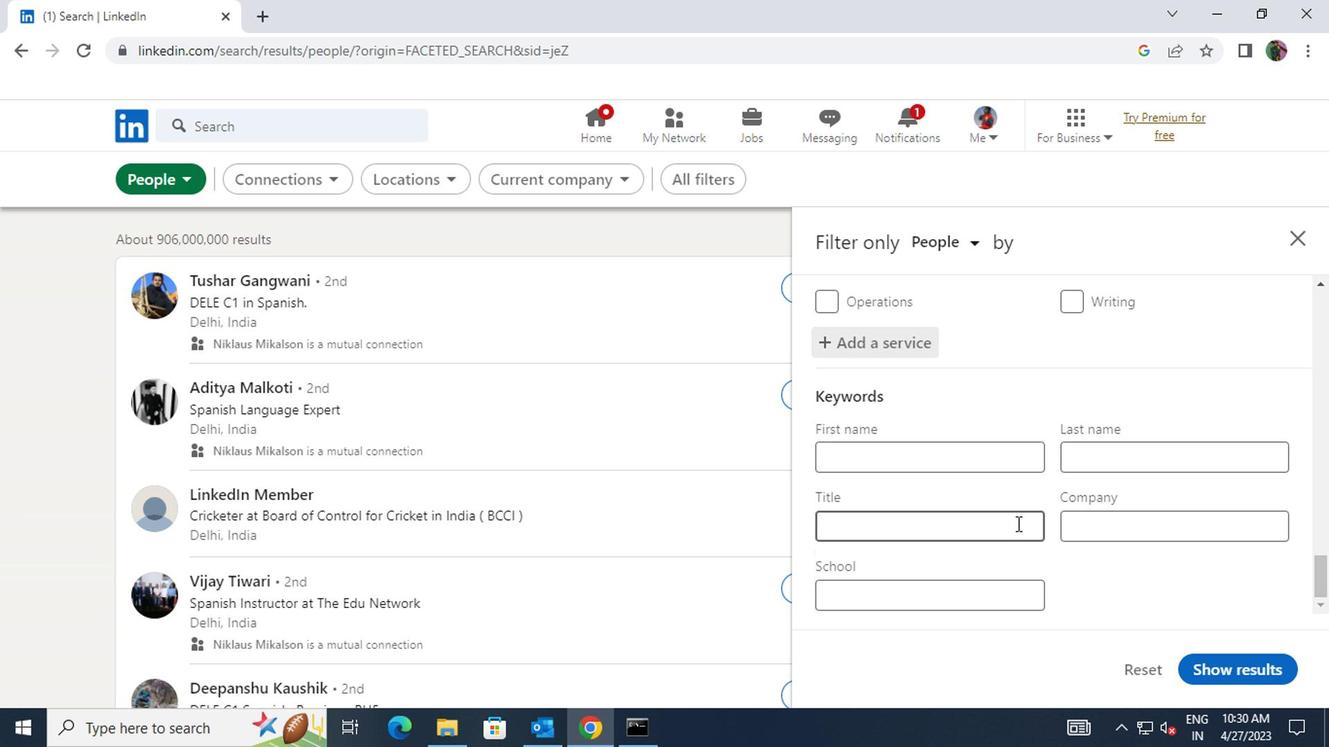 
Action: Key pressed <Key.shift>SOCIAOLOGIST
Screenshot: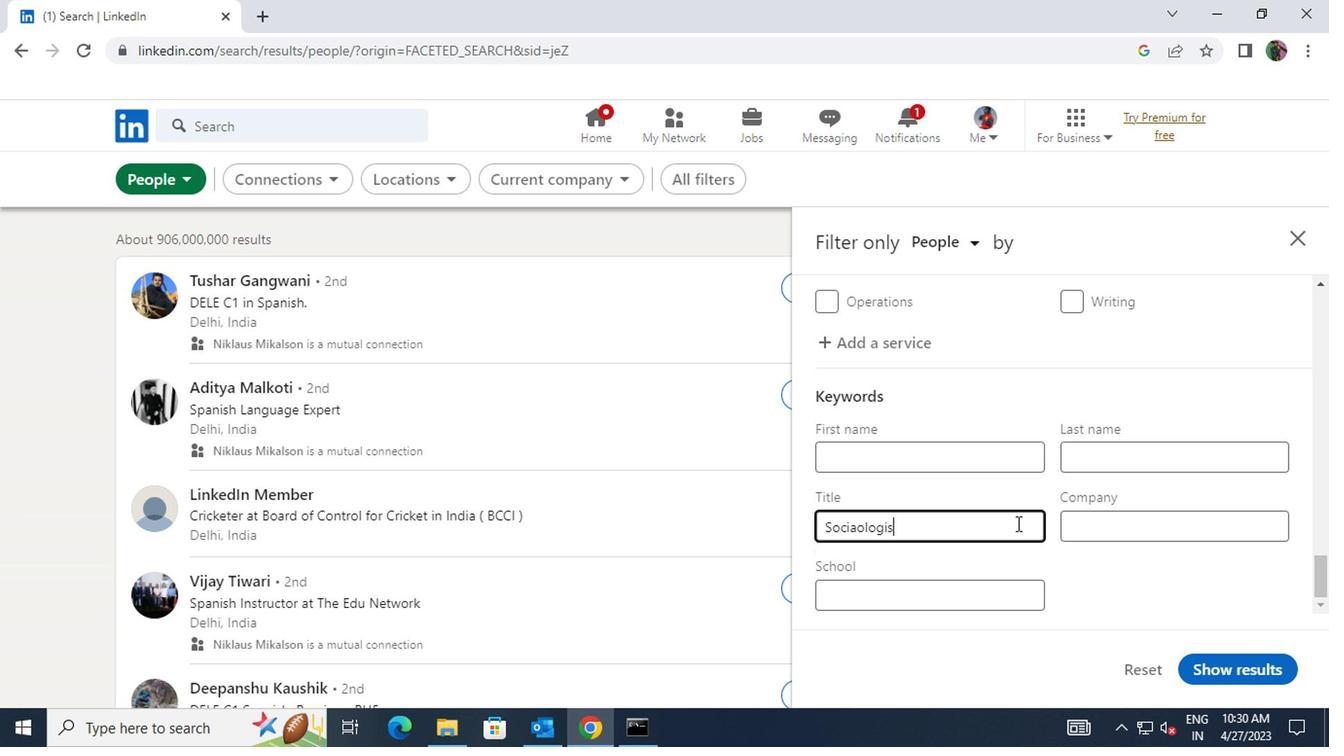 
Action: Mouse moved to (995, 594)
Screenshot: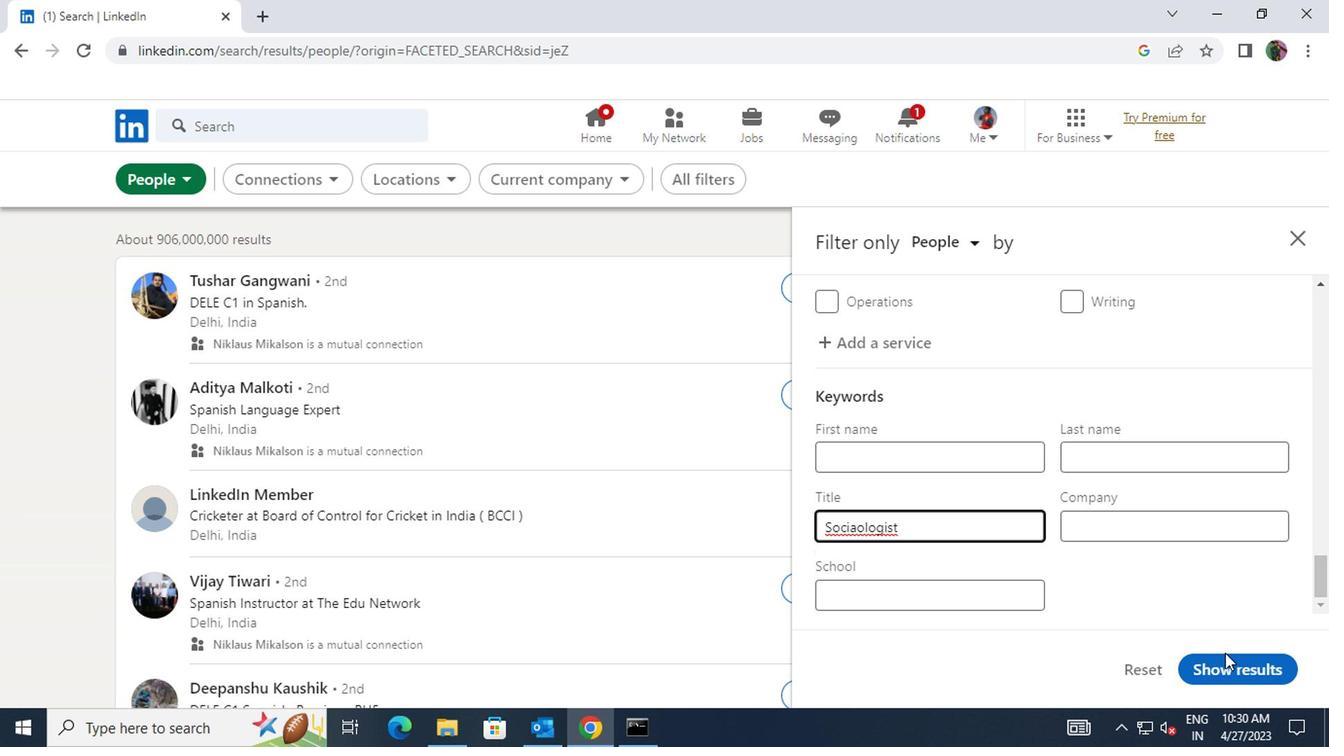 
Action: Mouse pressed left at (995, 594)
Screenshot: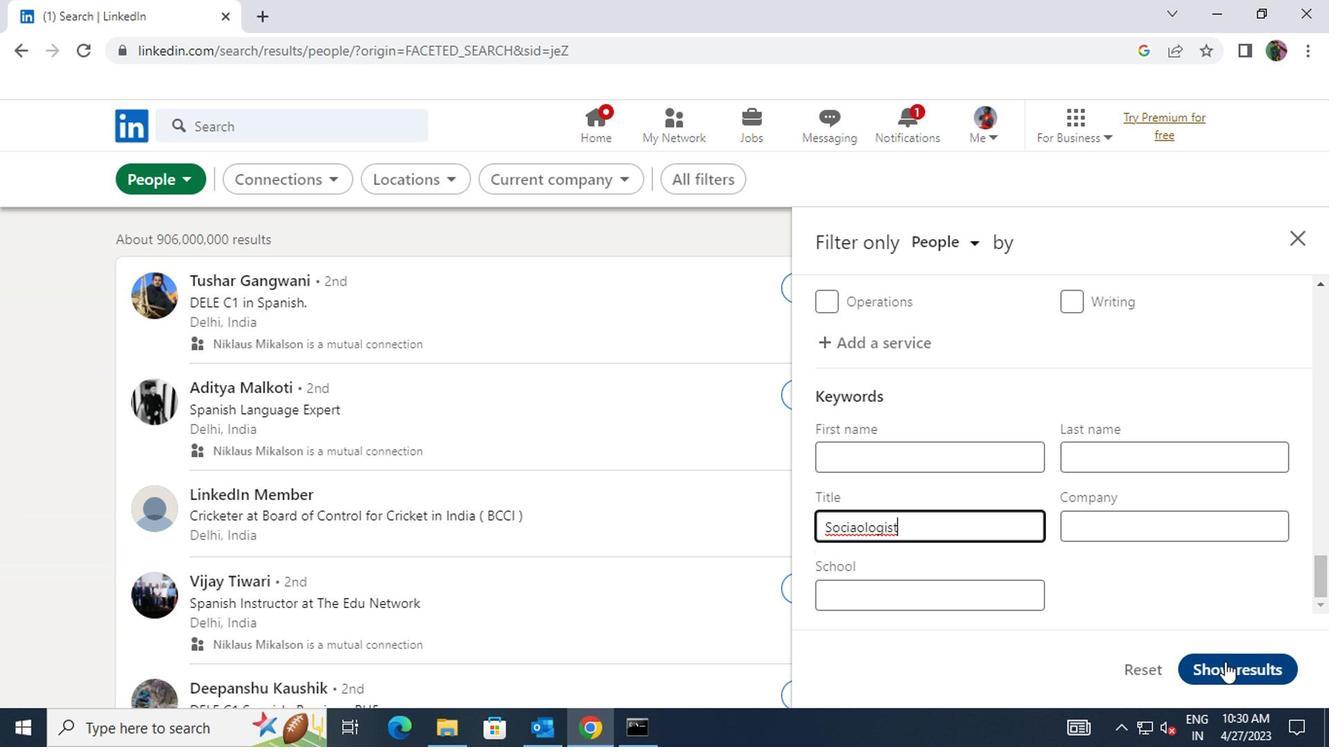 
